 Task: Create a due date automation trigger when advanced on, on the tuesday before a card is due add fields without custom field "Resume" set to 10 at 11:00 AM.
Action: Mouse moved to (892, 274)
Screenshot: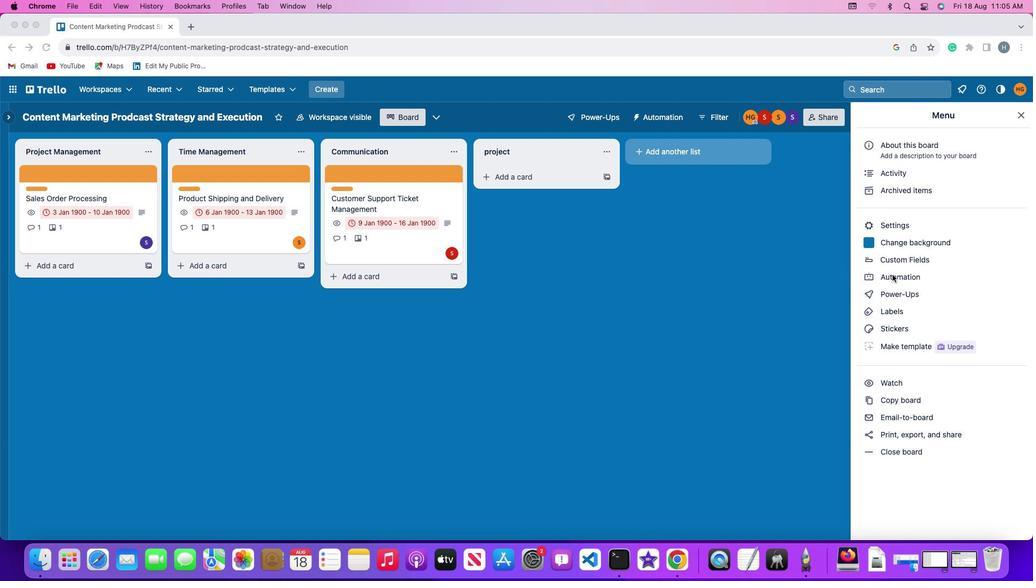 
Action: Mouse pressed left at (892, 274)
Screenshot: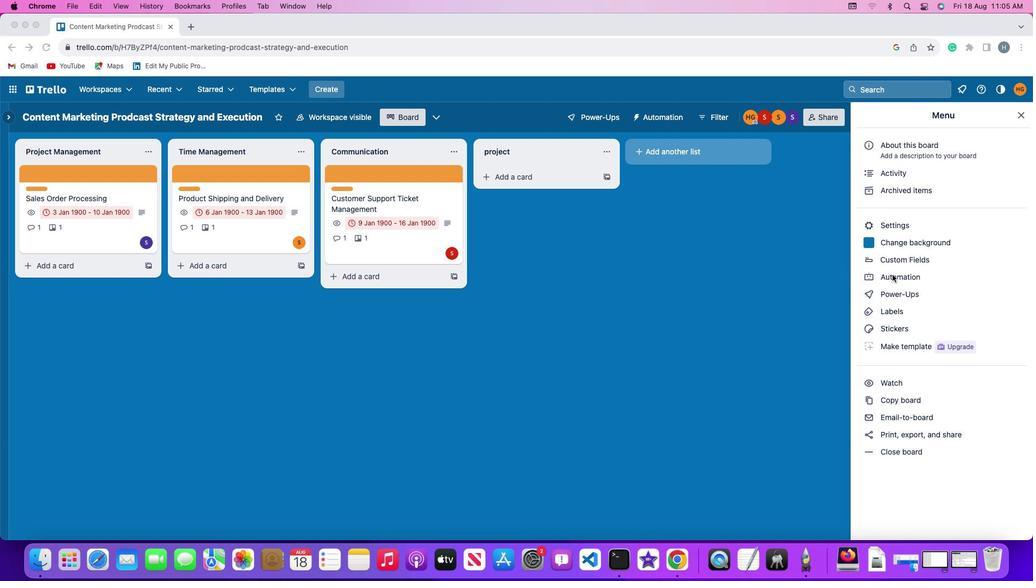 
Action: Mouse moved to (892, 274)
Screenshot: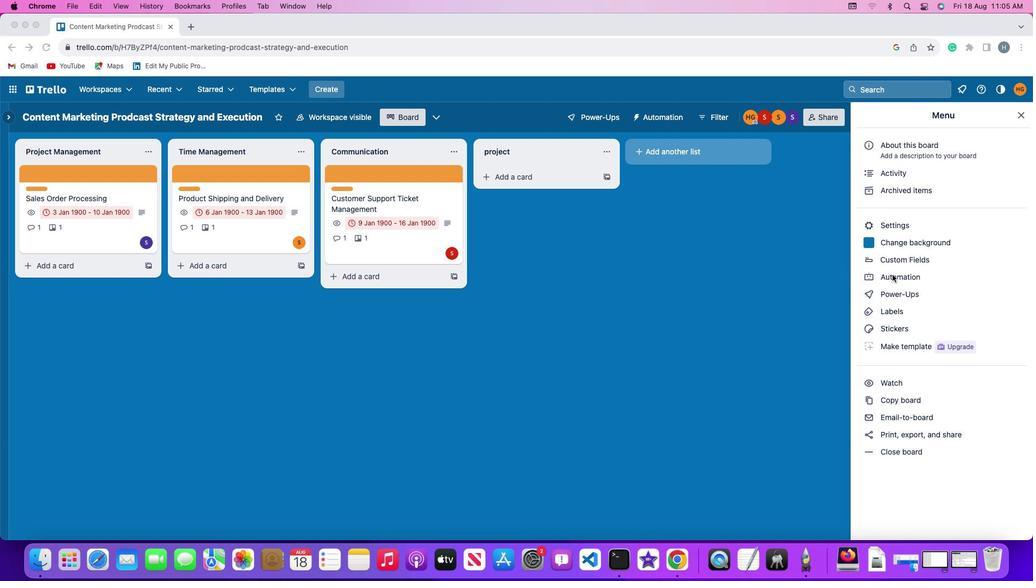 
Action: Mouse pressed left at (892, 274)
Screenshot: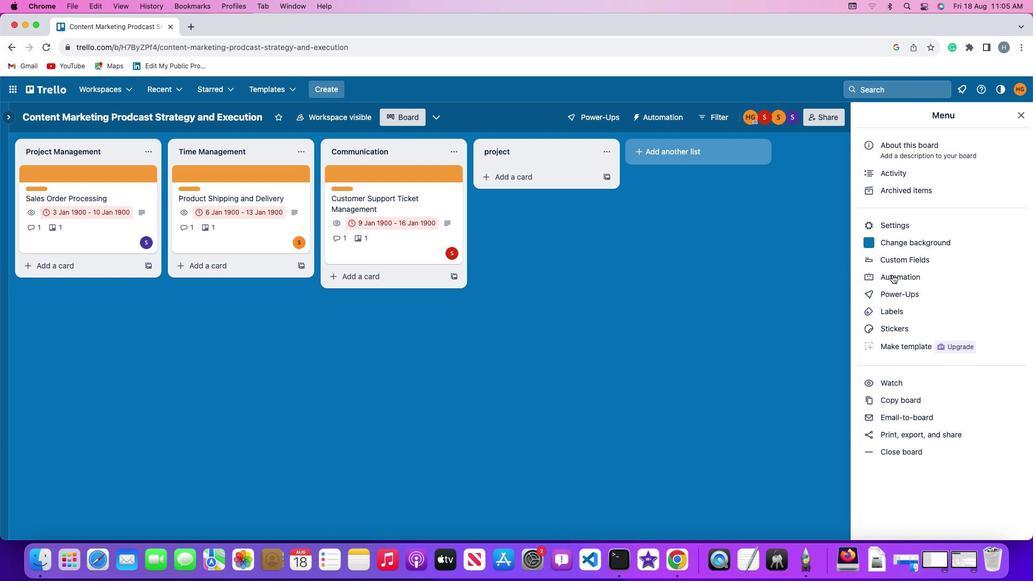 
Action: Mouse moved to (37, 253)
Screenshot: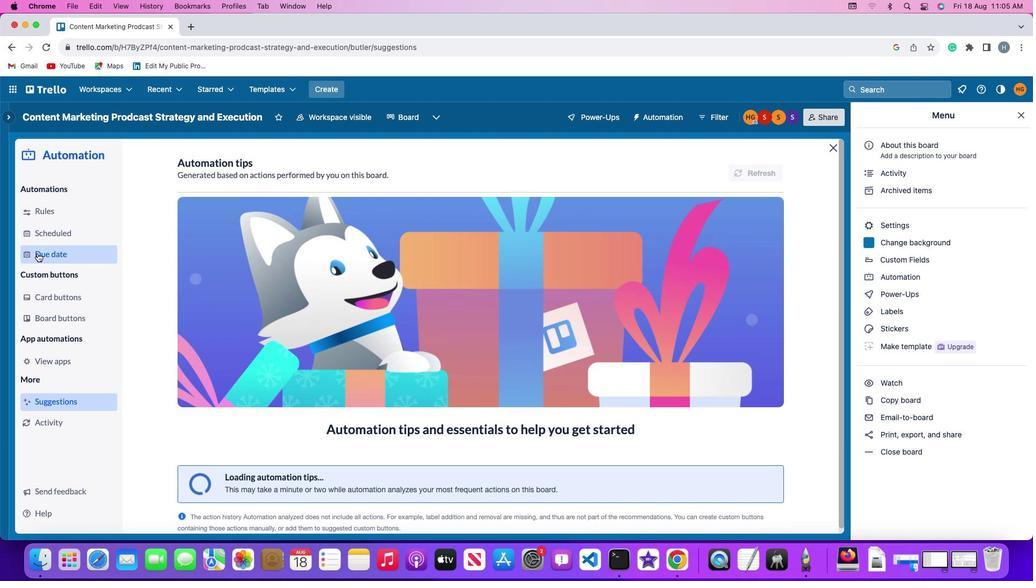 
Action: Mouse pressed left at (37, 253)
Screenshot: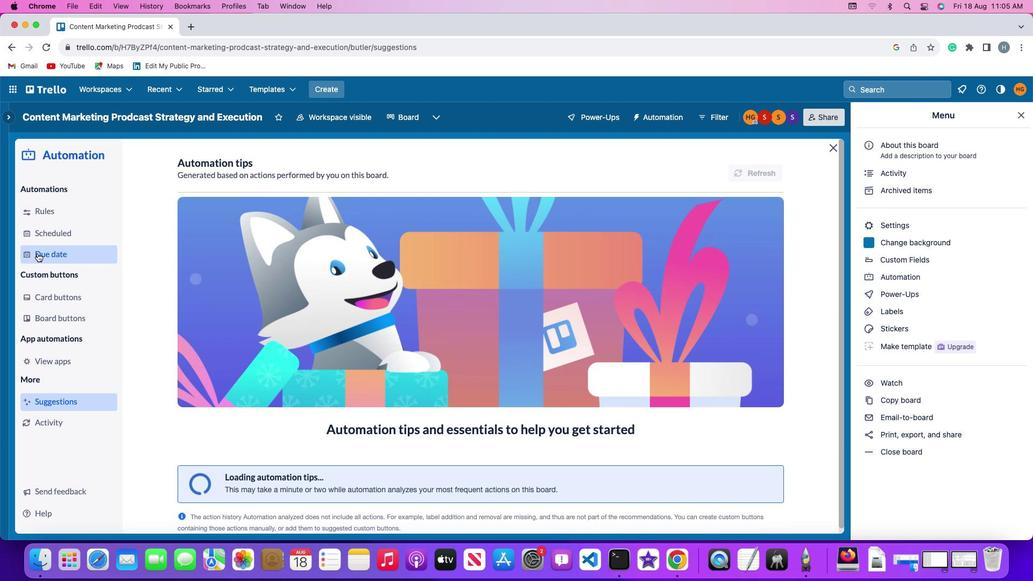 
Action: Mouse moved to (740, 167)
Screenshot: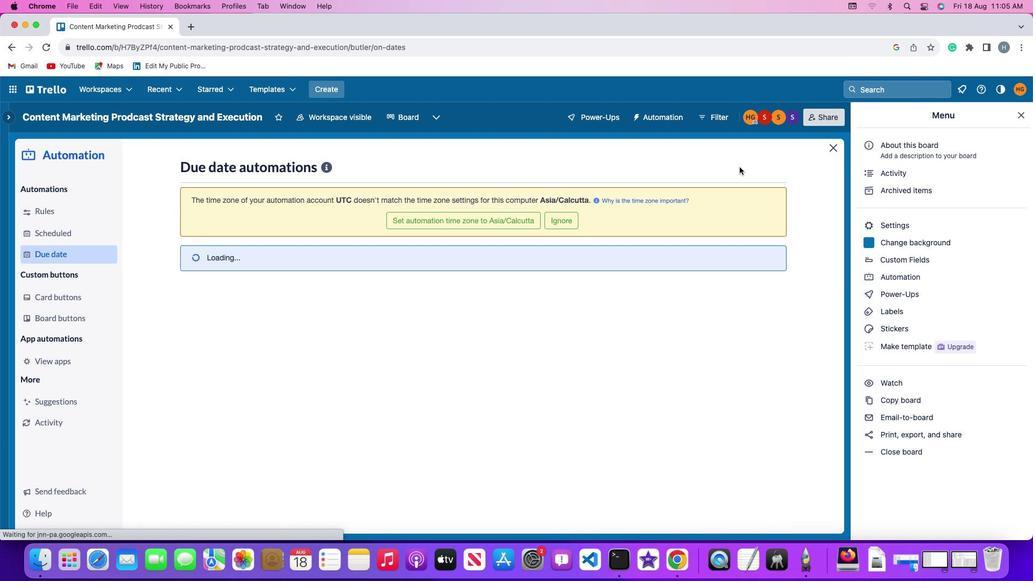 
Action: Mouse pressed left at (740, 167)
Screenshot: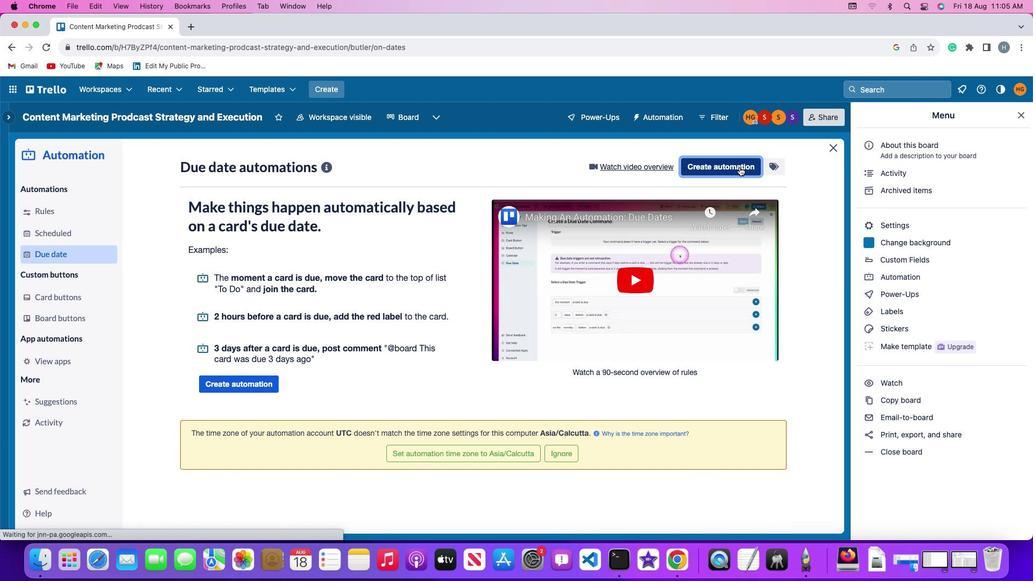 
Action: Mouse moved to (208, 267)
Screenshot: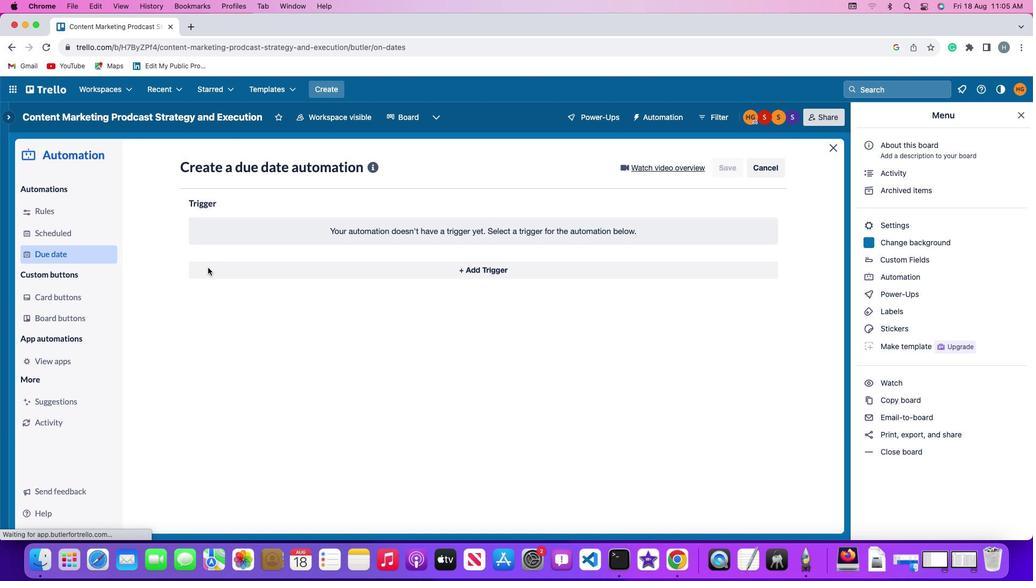 
Action: Mouse pressed left at (208, 267)
Screenshot: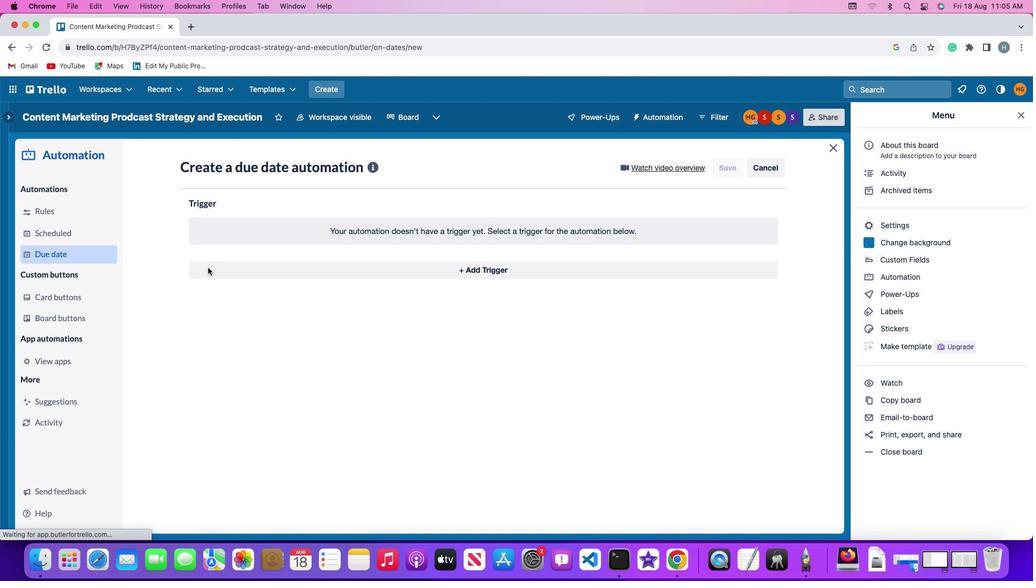 
Action: Mouse moved to (228, 470)
Screenshot: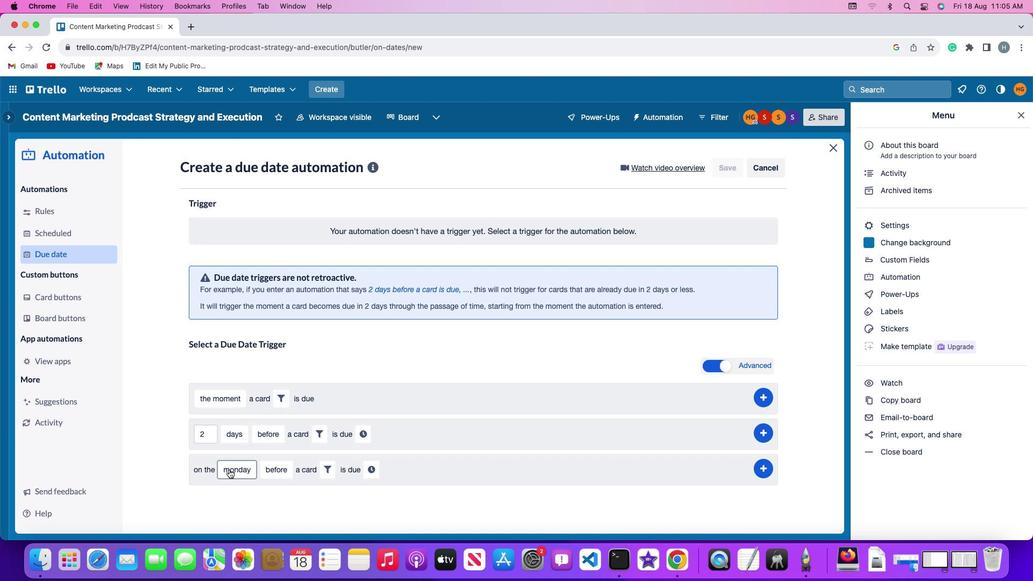 
Action: Mouse pressed left at (228, 470)
Screenshot: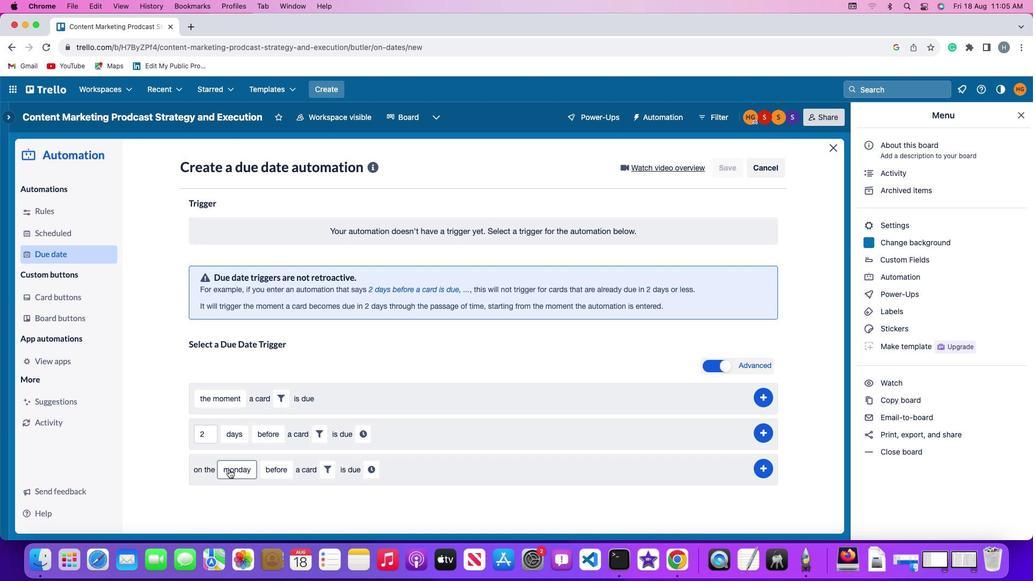 
Action: Mouse moved to (239, 338)
Screenshot: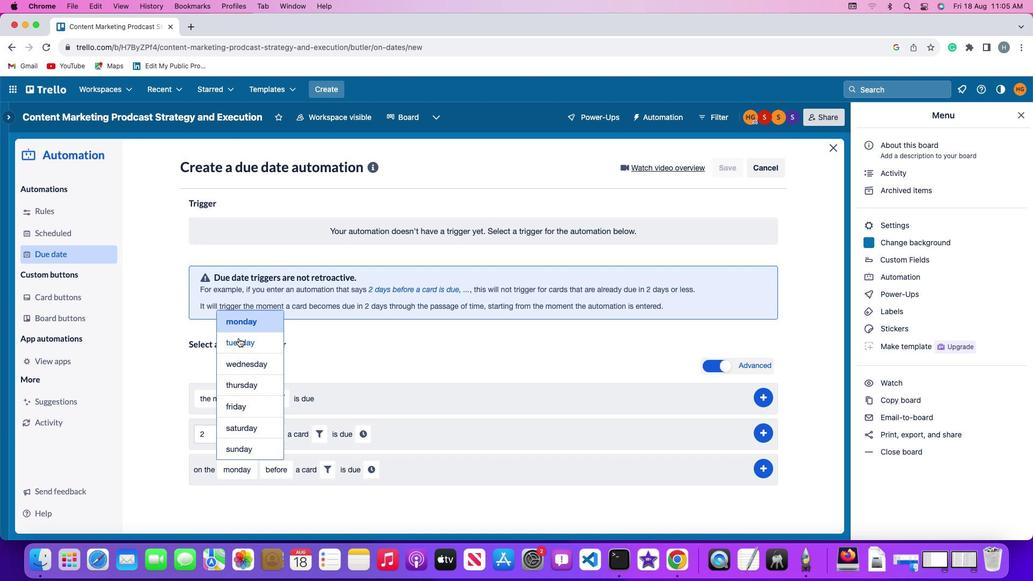 
Action: Mouse pressed left at (239, 338)
Screenshot: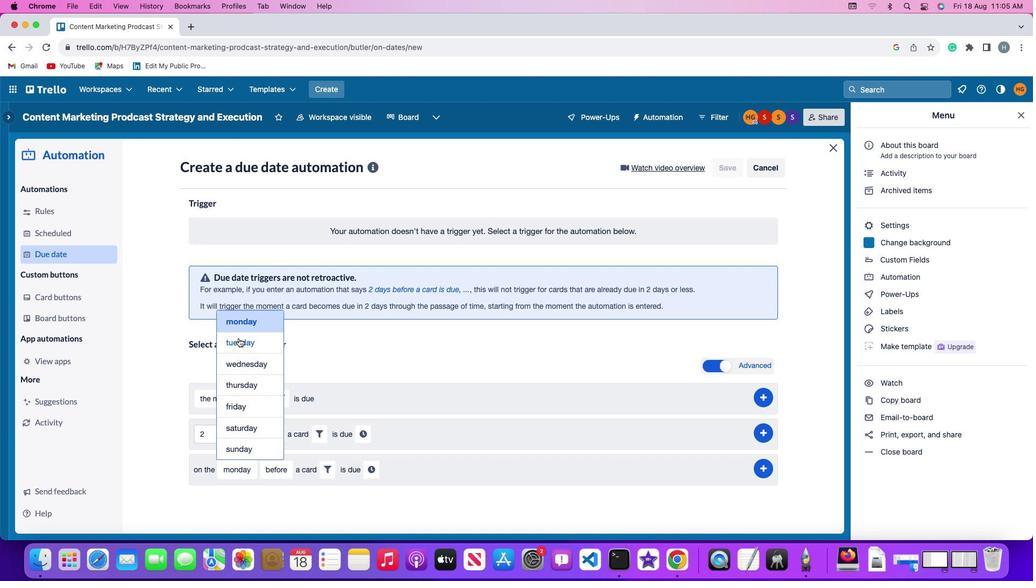 
Action: Mouse moved to (266, 462)
Screenshot: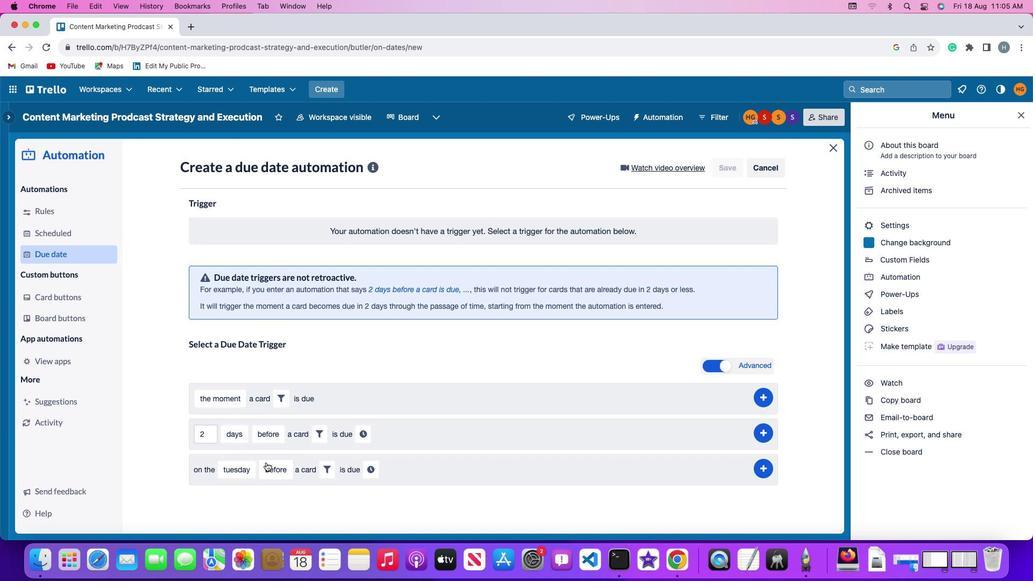
Action: Mouse pressed left at (266, 462)
Screenshot: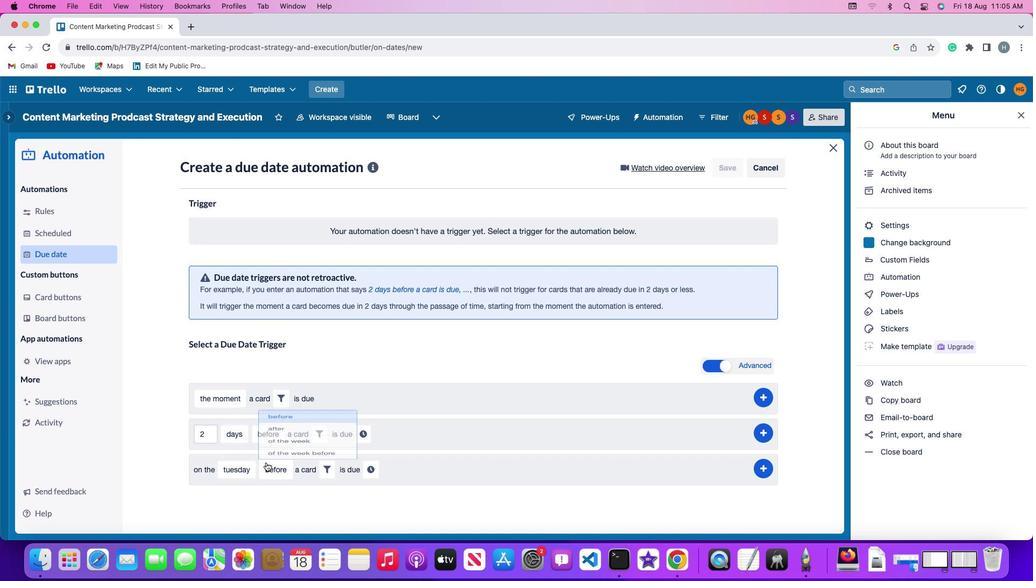 
Action: Mouse moved to (287, 382)
Screenshot: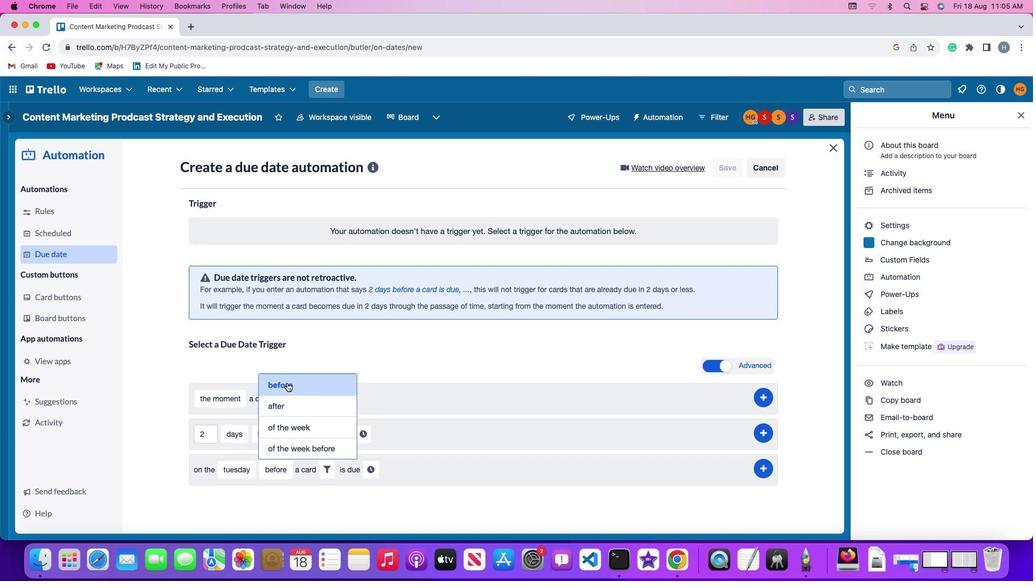 
Action: Mouse pressed left at (287, 382)
Screenshot: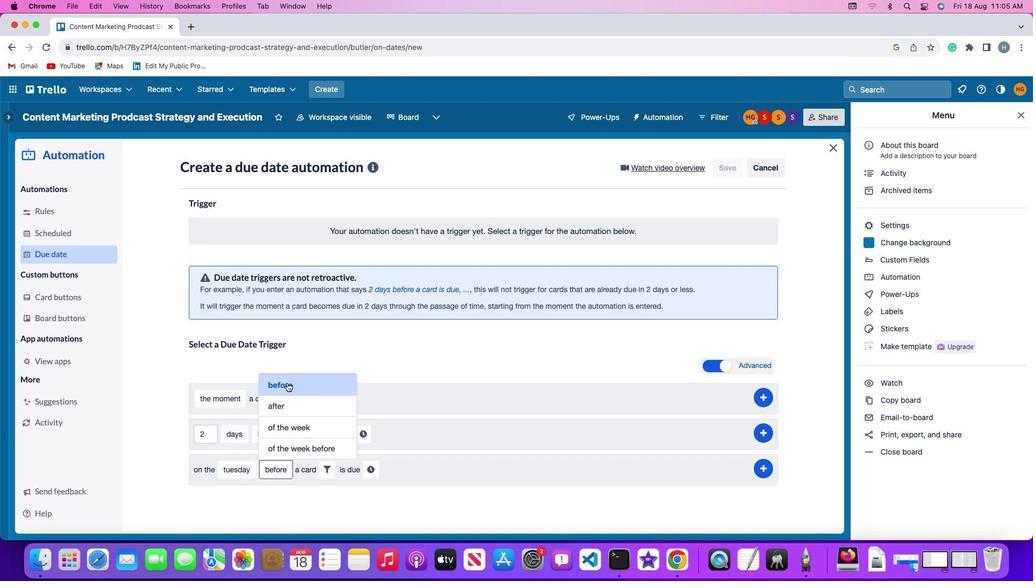 
Action: Mouse moved to (333, 465)
Screenshot: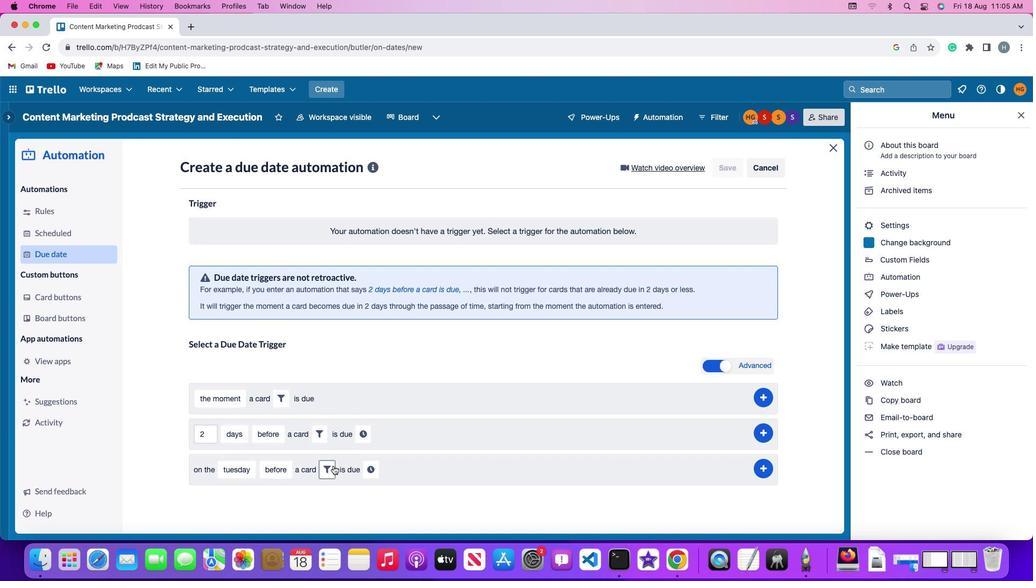 
Action: Mouse pressed left at (333, 465)
Screenshot: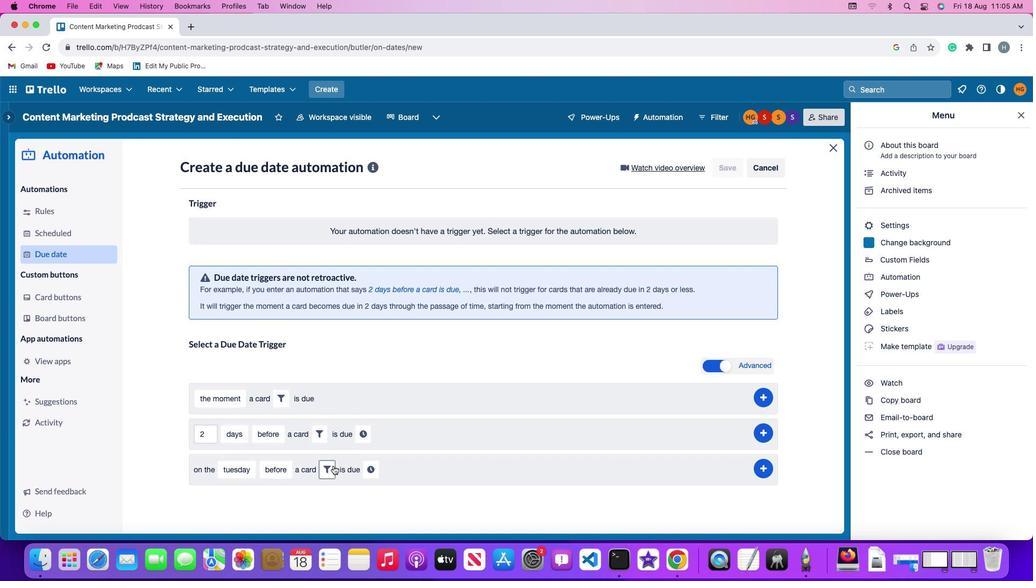 
Action: Mouse moved to (506, 500)
Screenshot: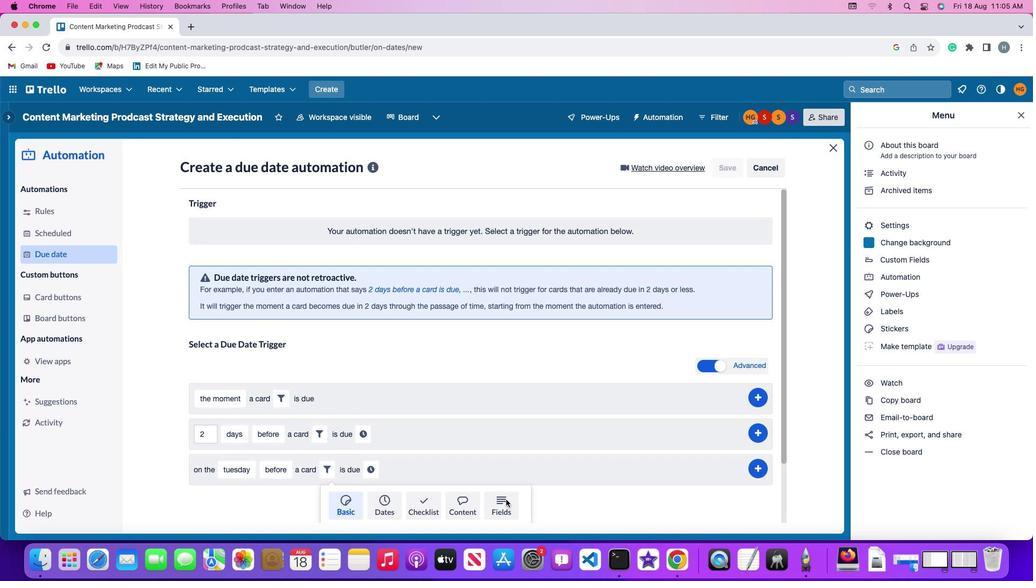 
Action: Mouse pressed left at (506, 500)
Screenshot: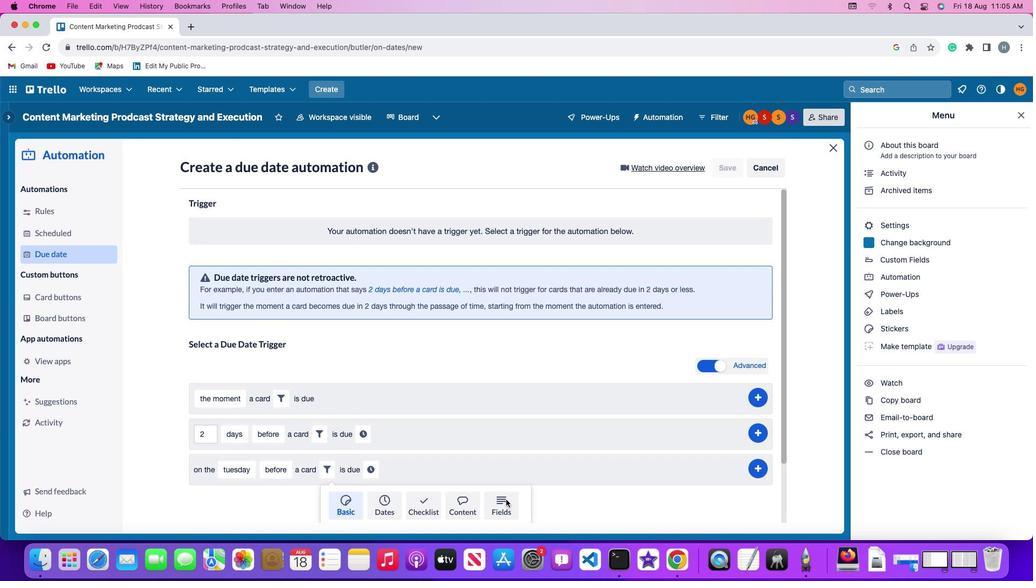 
Action: Mouse moved to (293, 501)
Screenshot: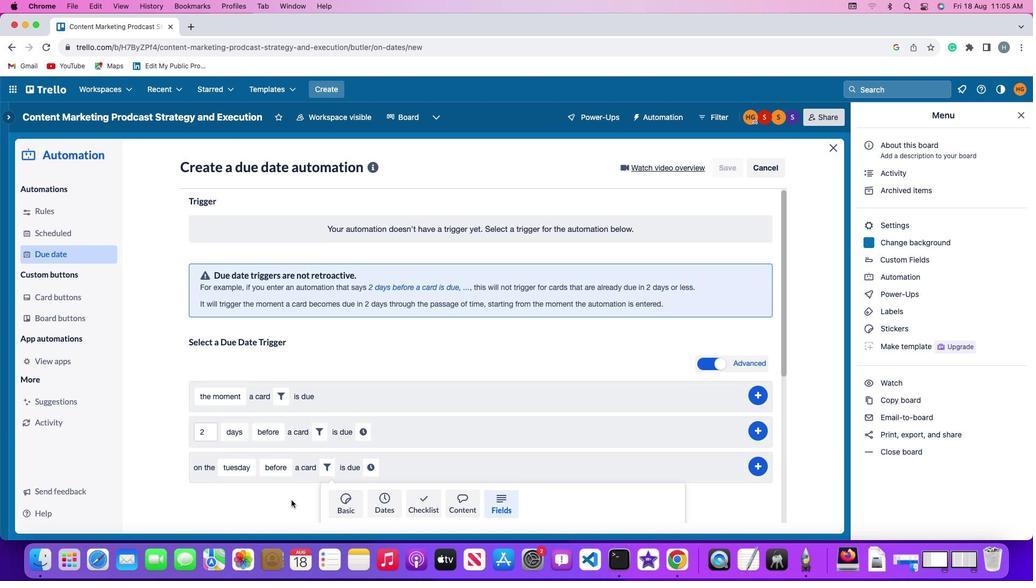 
Action: Mouse scrolled (293, 501) with delta (0, 0)
Screenshot: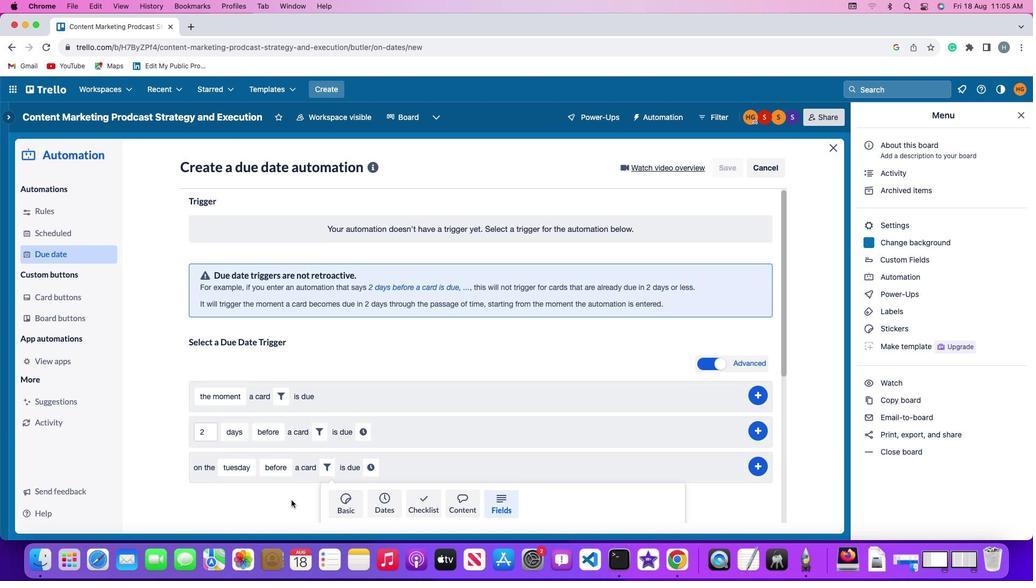 
Action: Mouse moved to (292, 501)
Screenshot: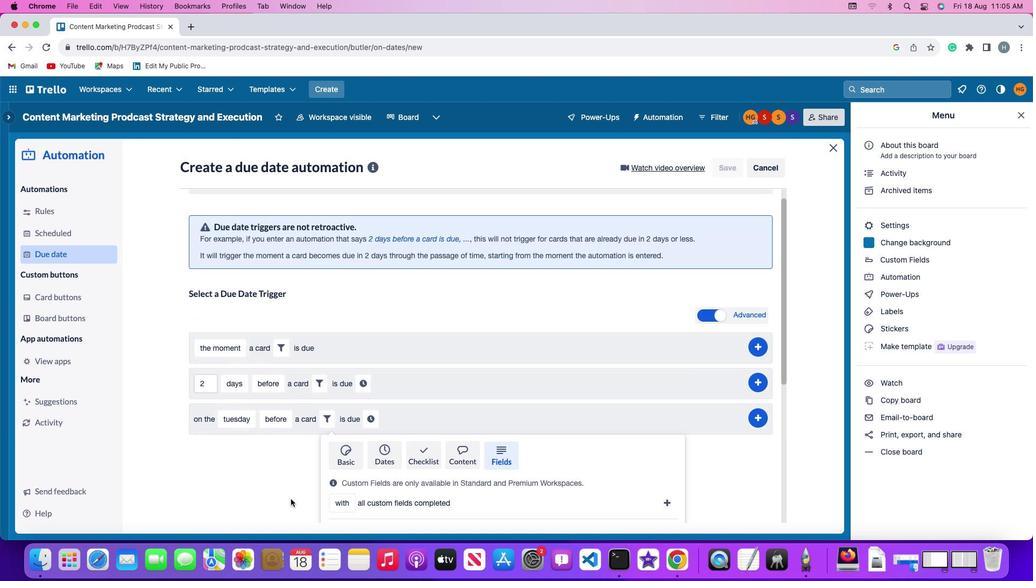 
Action: Mouse scrolled (292, 501) with delta (0, 0)
Screenshot: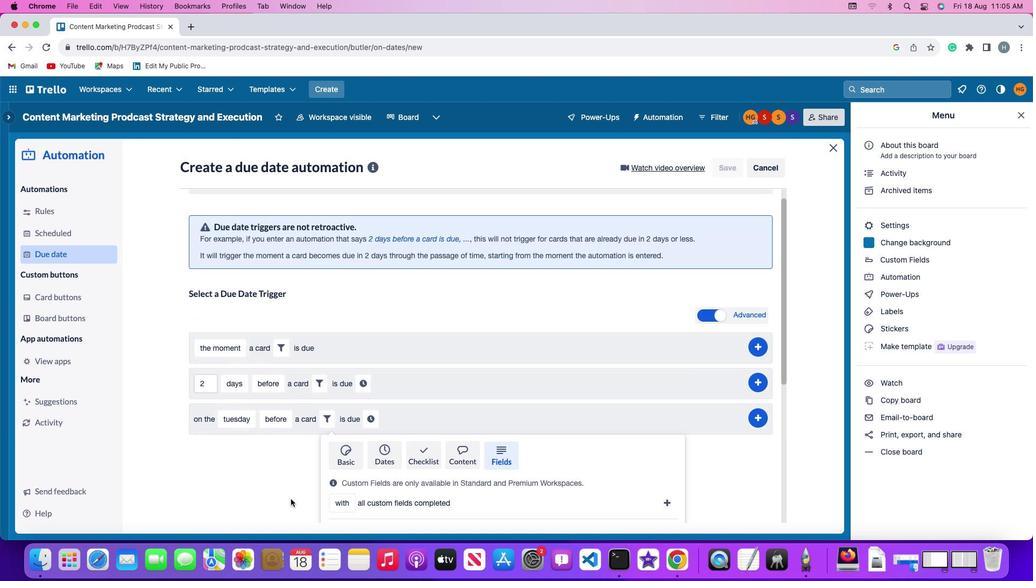 
Action: Mouse moved to (292, 501)
Screenshot: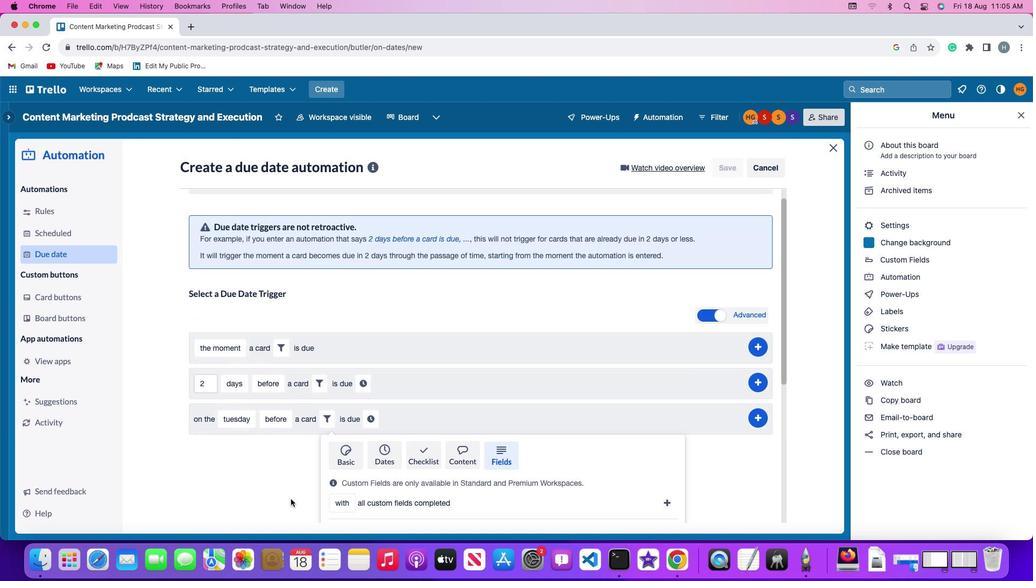 
Action: Mouse scrolled (292, 501) with delta (0, -1)
Screenshot: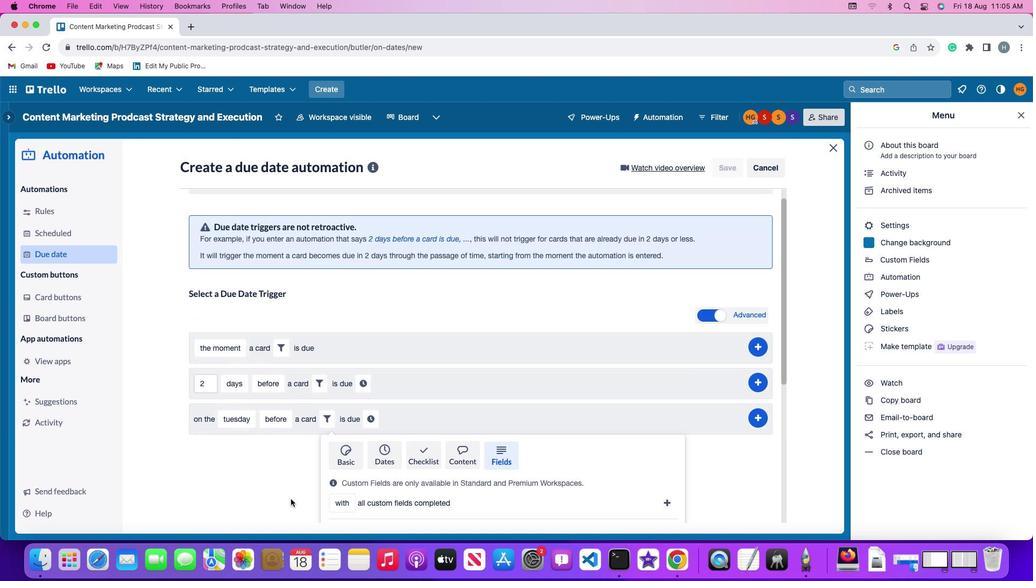 
Action: Mouse moved to (291, 500)
Screenshot: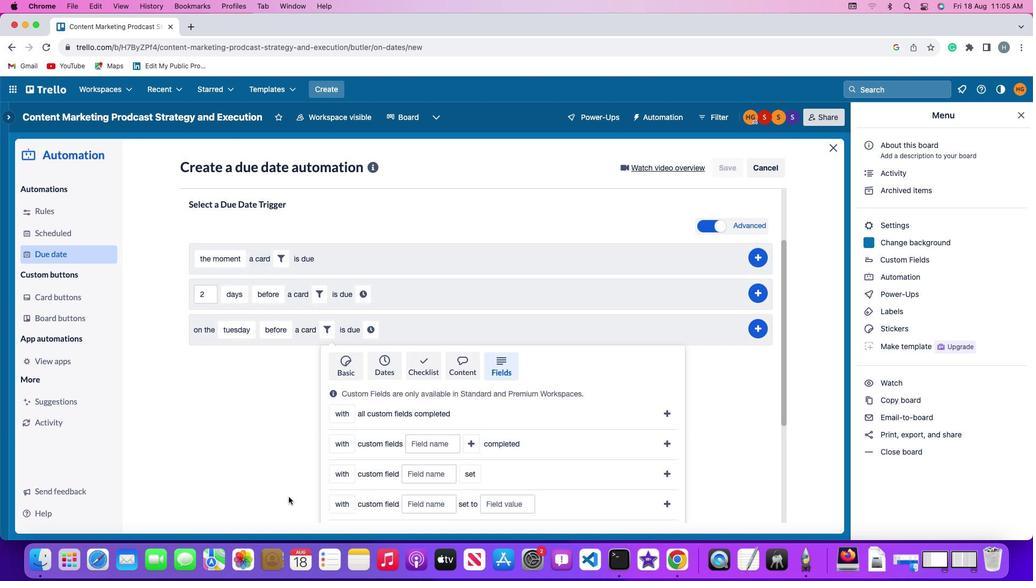
Action: Mouse scrolled (291, 500) with delta (0, -2)
Screenshot: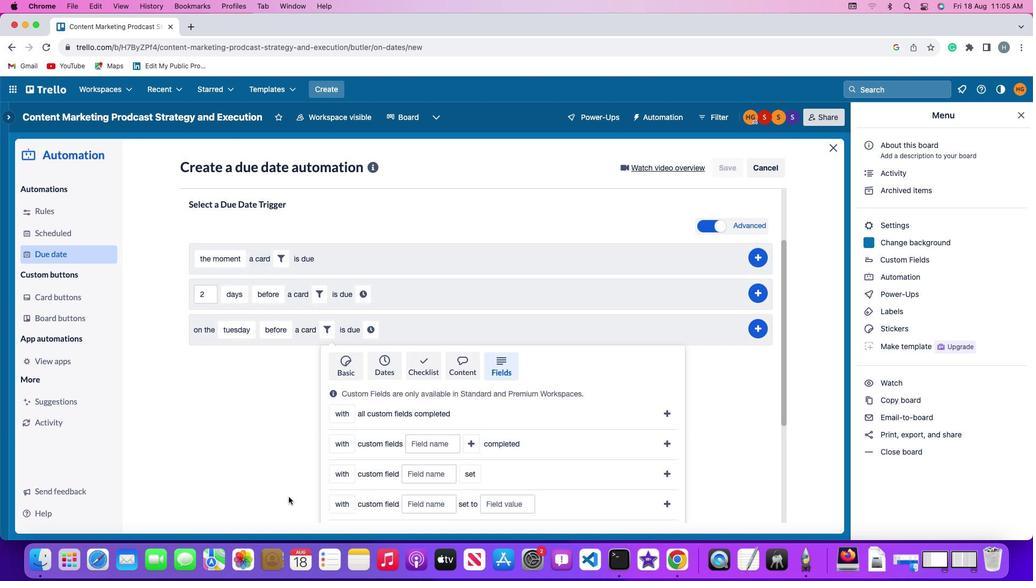 
Action: Mouse moved to (291, 500)
Screenshot: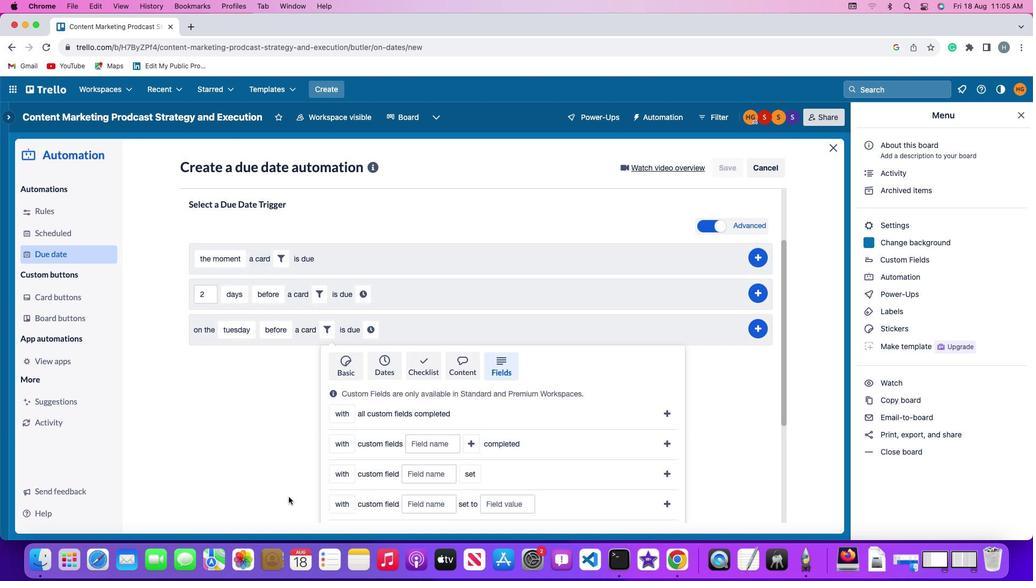 
Action: Mouse scrolled (291, 500) with delta (0, -3)
Screenshot: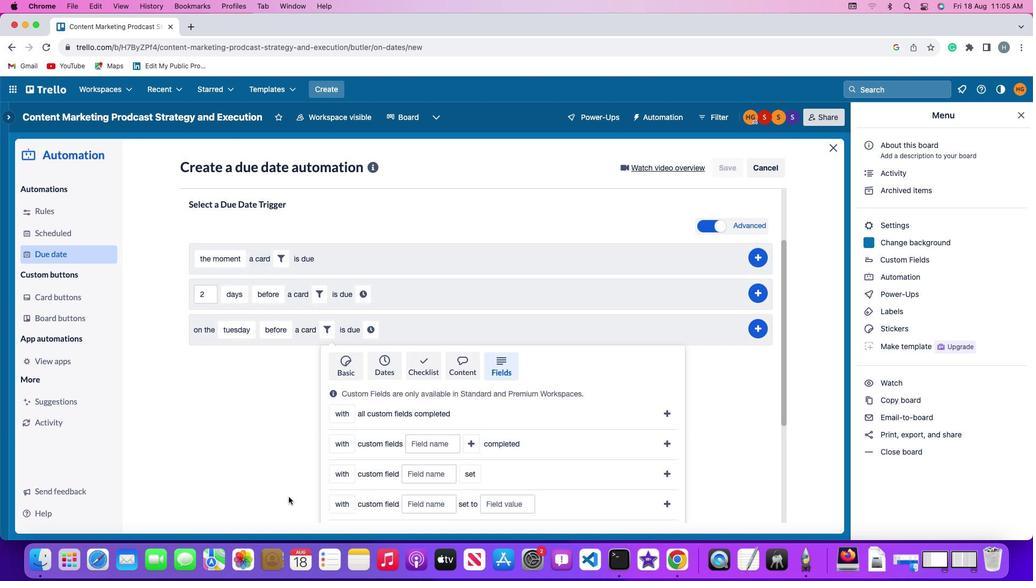 
Action: Mouse moved to (284, 494)
Screenshot: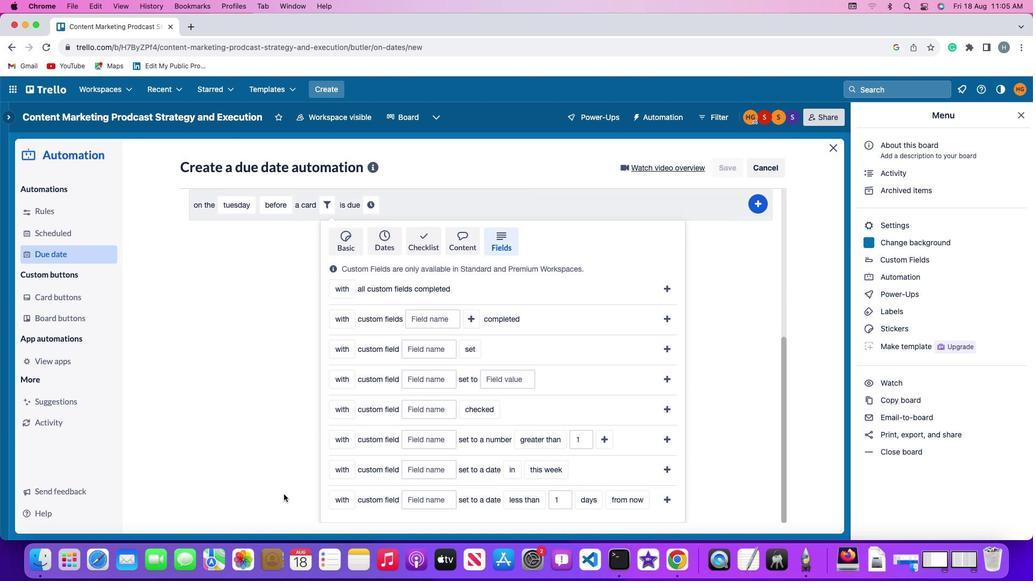 
Action: Mouse scrolled (284, 494) with delta (0, 0)
Screenshot: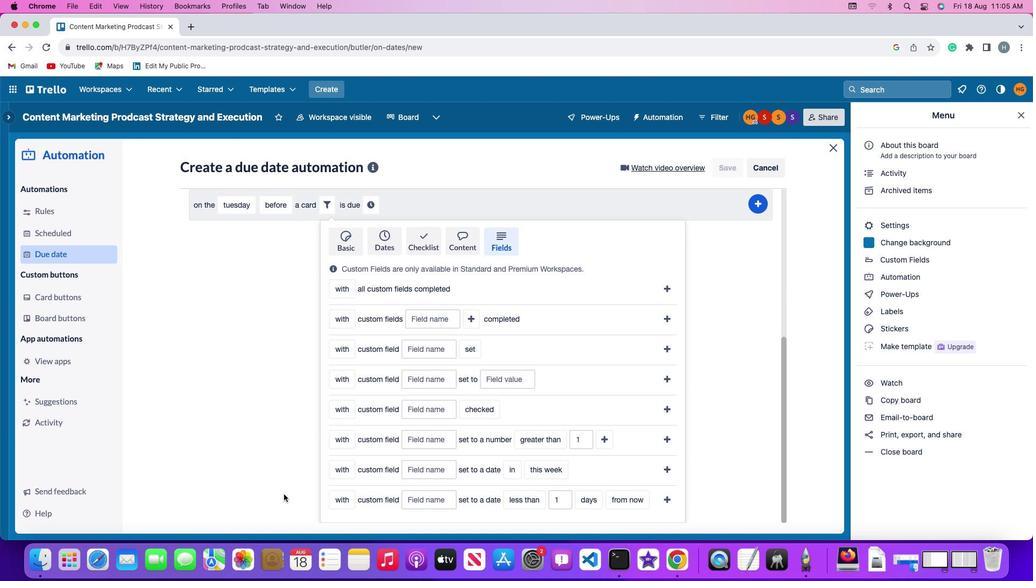
Action: Mouse scrolled (284, 494) with delta (0, 0)
Screenshot: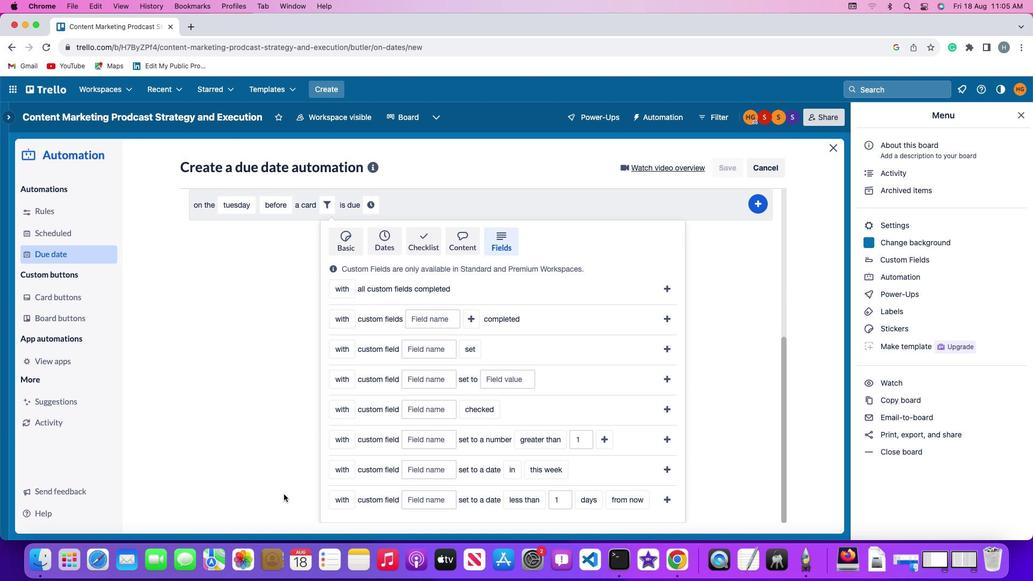 
Action: Mouse scrolled (284, 494) with delta (0, -1)
Screenshot: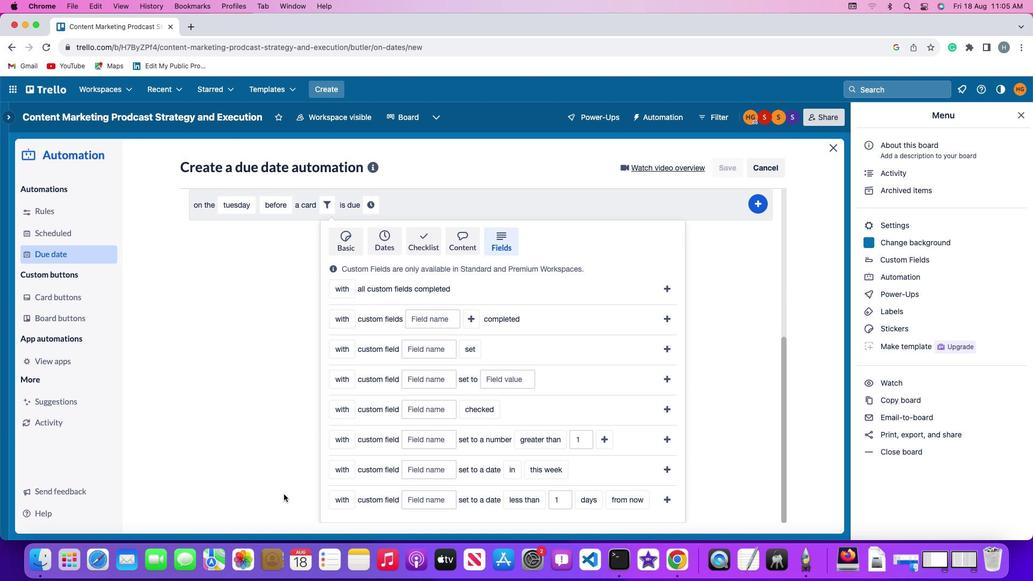 
Action: Mouse scrolled (284, 494) with delta (0, -2)
Screenshot: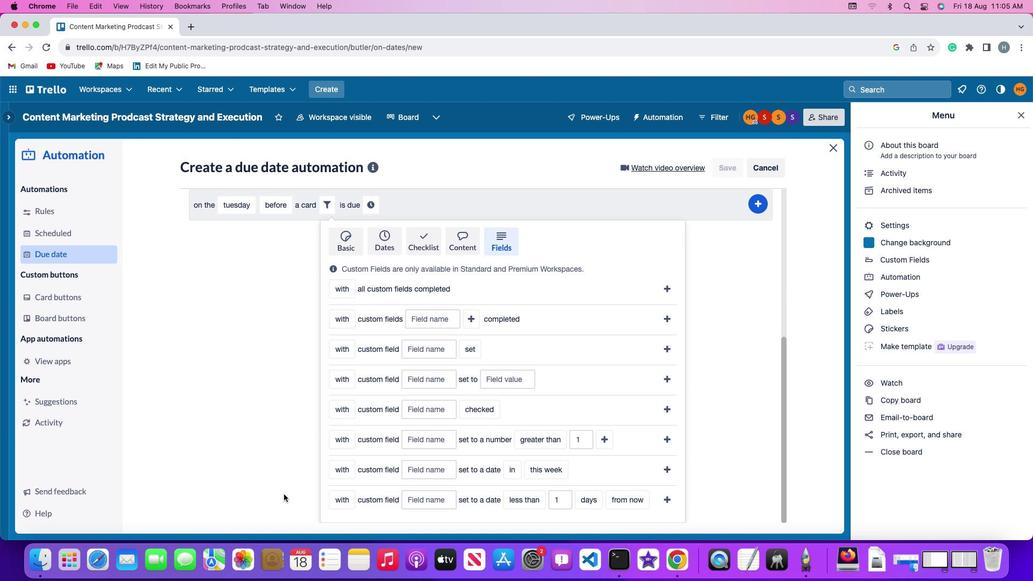 
Action: Mouse scrolled (284, 494) with delta (0, -3)
Screenshot: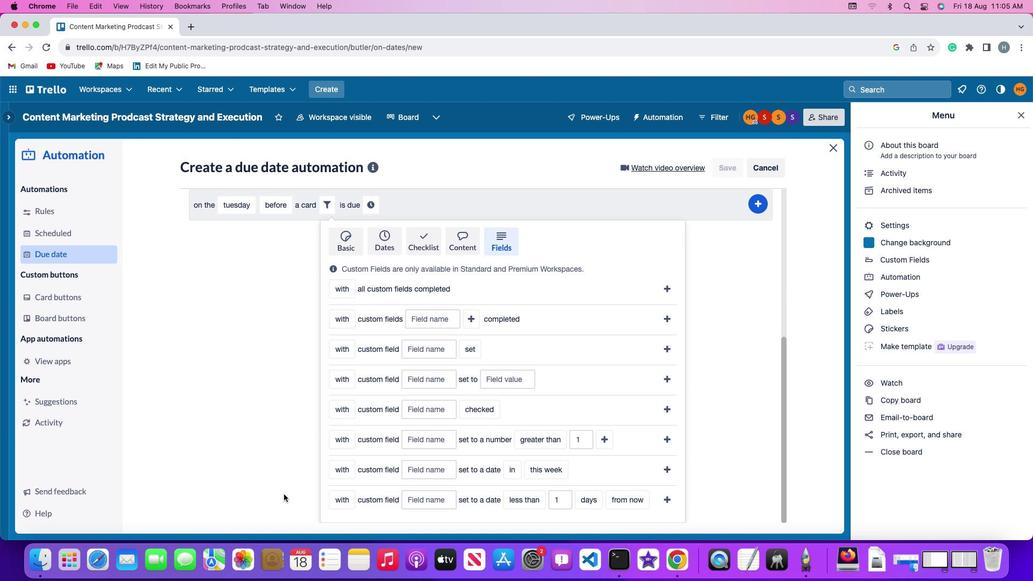 
Action: Mouse scrolled (284, 494) with delta (0, -3)
Screenshot: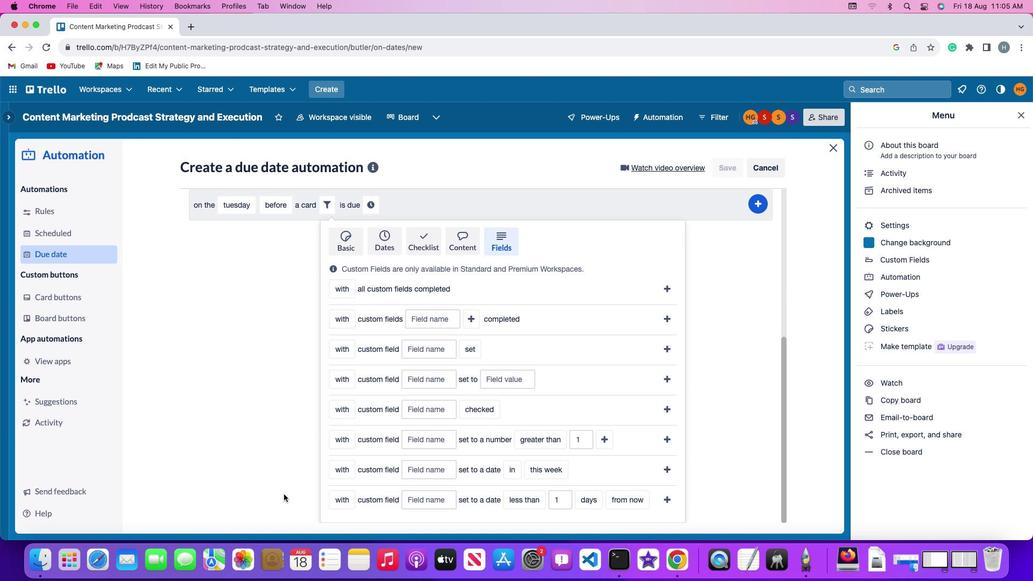 
Action: Mouse moved to (338, 382)
Screenshot: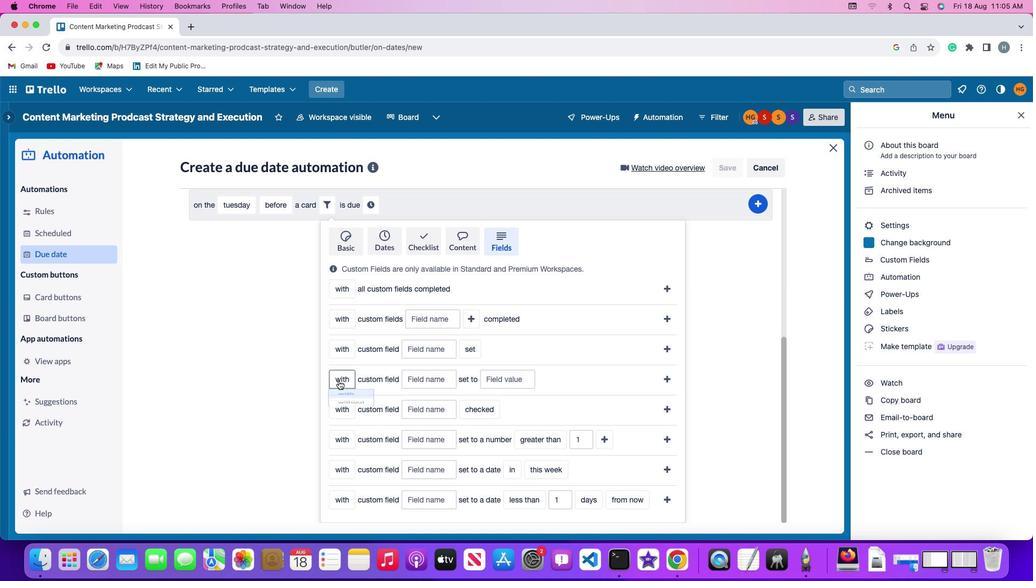 
Action: Mouse pressed left at (338, 382)
Screenshot: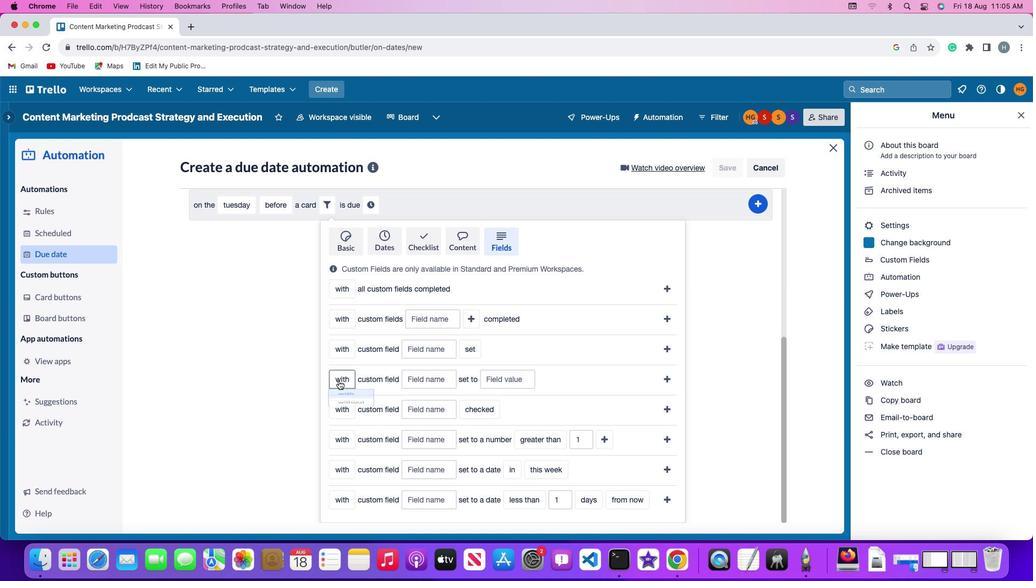 
Action: Mouse moved to (346, 420)
Screenshot: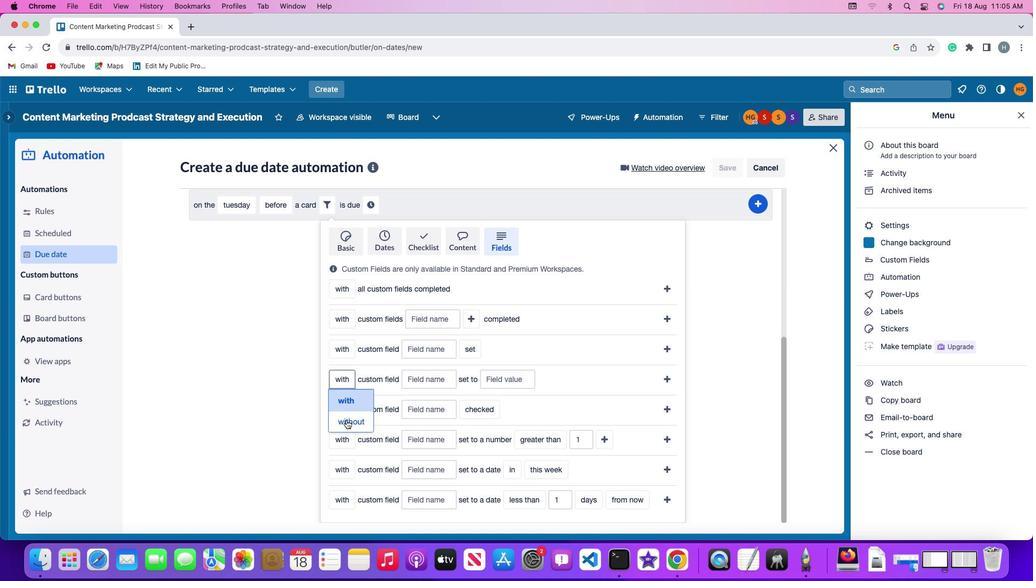
Action: Mouse pressed left at (346, 420)
Screenshot: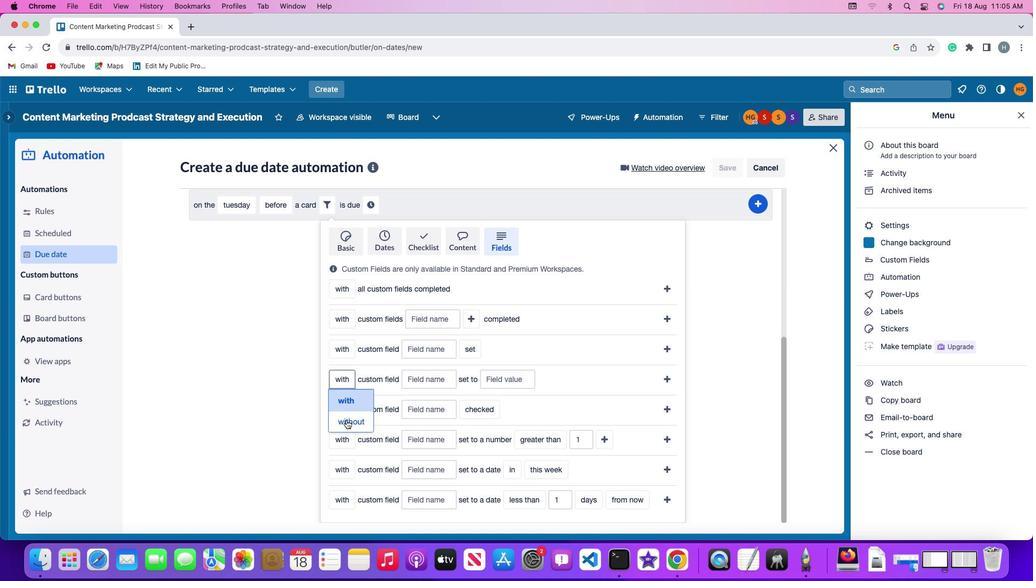 
Action: Mouse moved to (433, 379)
Screenshot: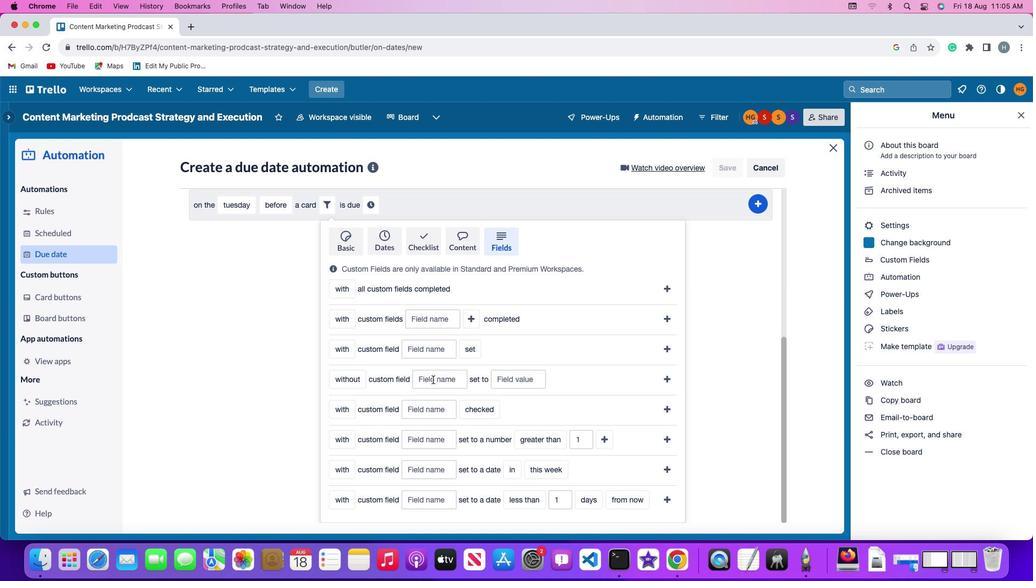 
Action: Mouse pressed left at (433, 379)
Screenshot: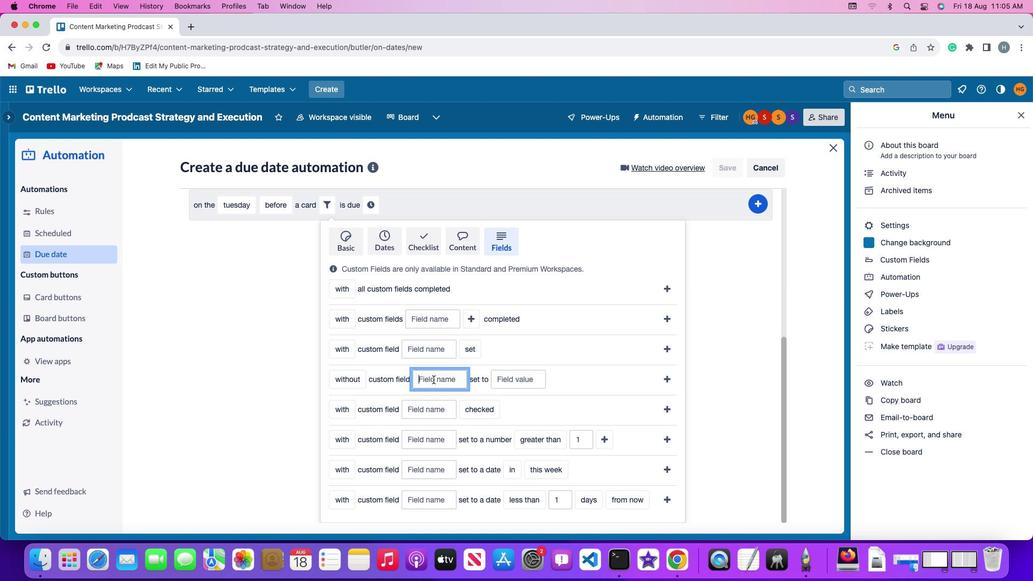 
Action: Mouse moved to (433, 379)
Screenshot: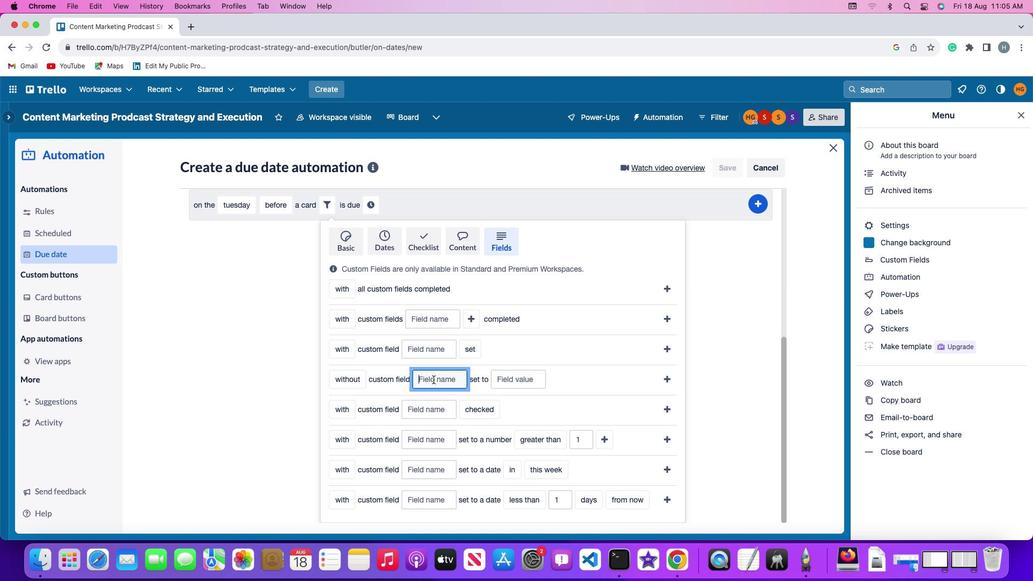 
Action: Key pressed Key.shift'R''e''s''u''m''e'
Screenshot: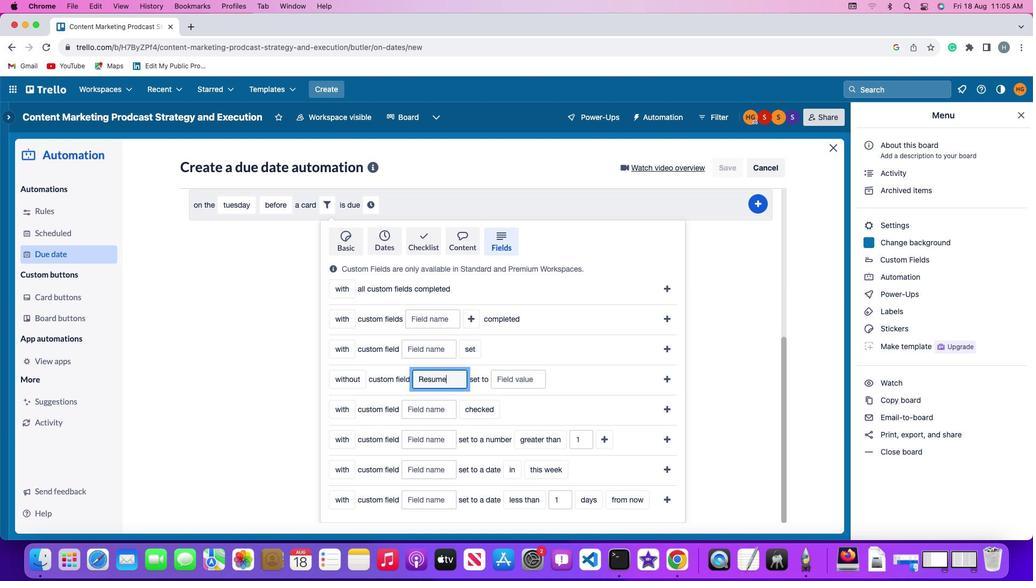 
Action: Mouse moved to (512, 378)
Screenshot: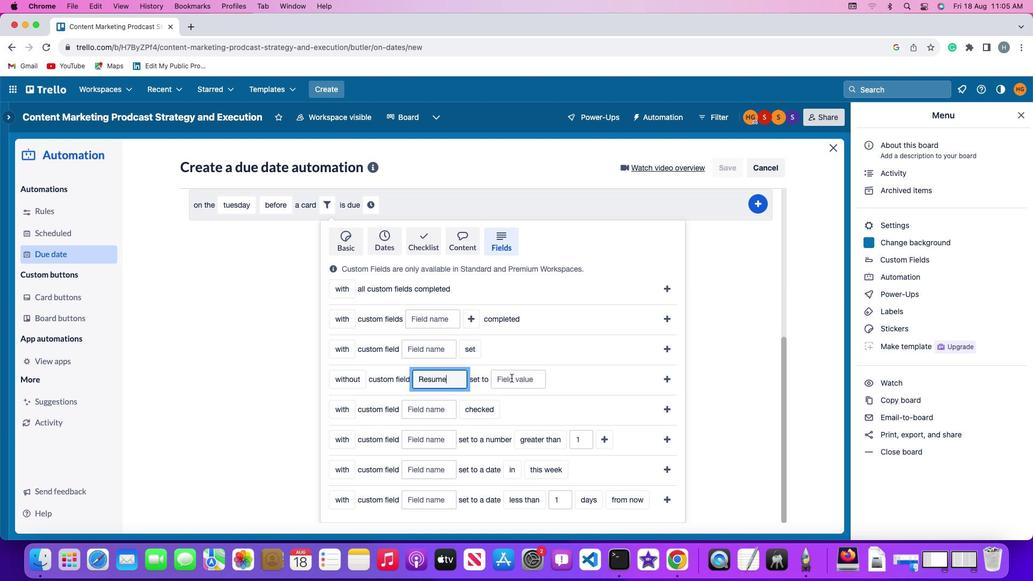 
Action: Mouse pressed left at (512, 378)
Screenshot: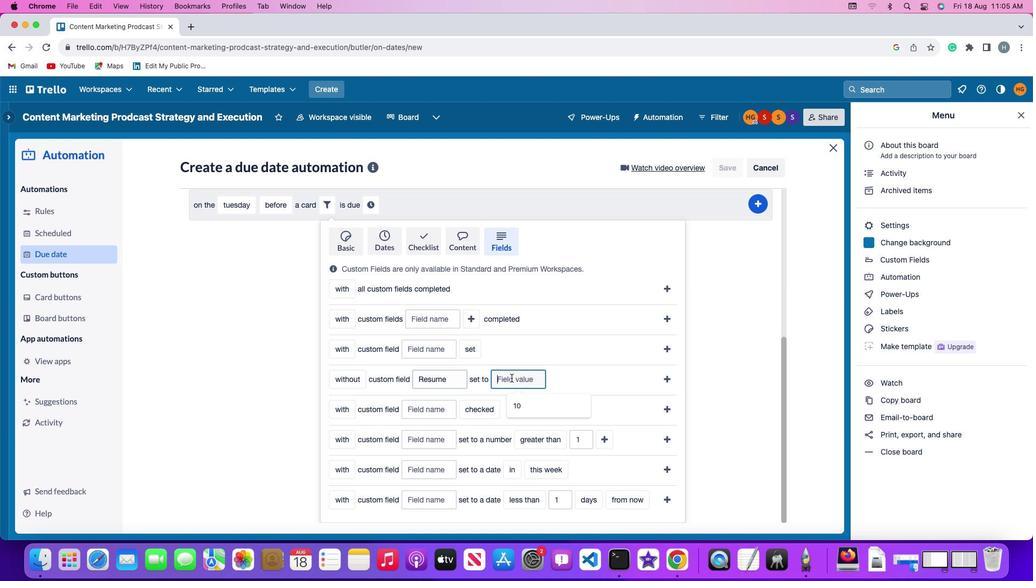 
Action: Mouse moved to (512, 377)
Screenshot: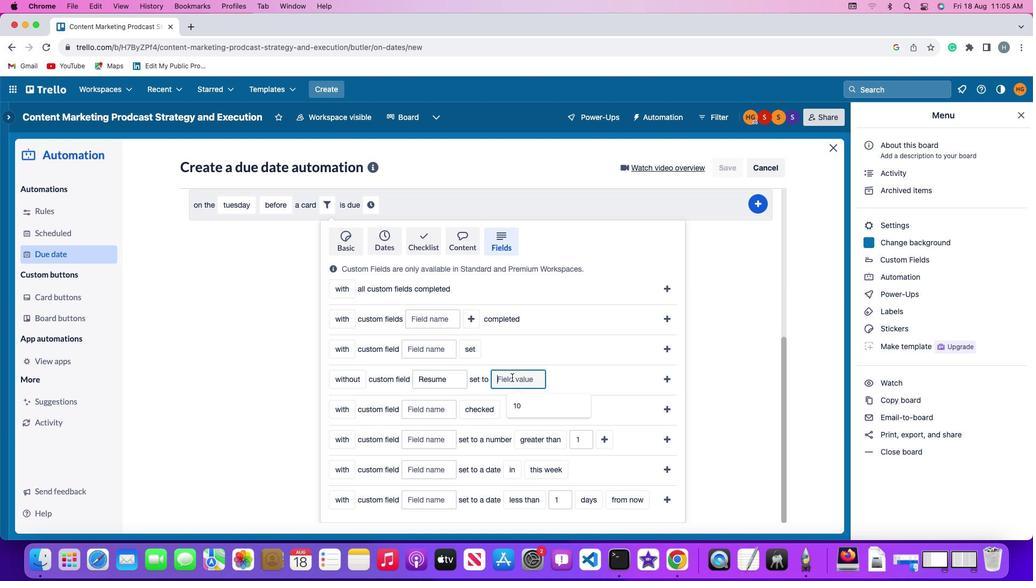 
Action: Key pressed '1''0'
Screenshot: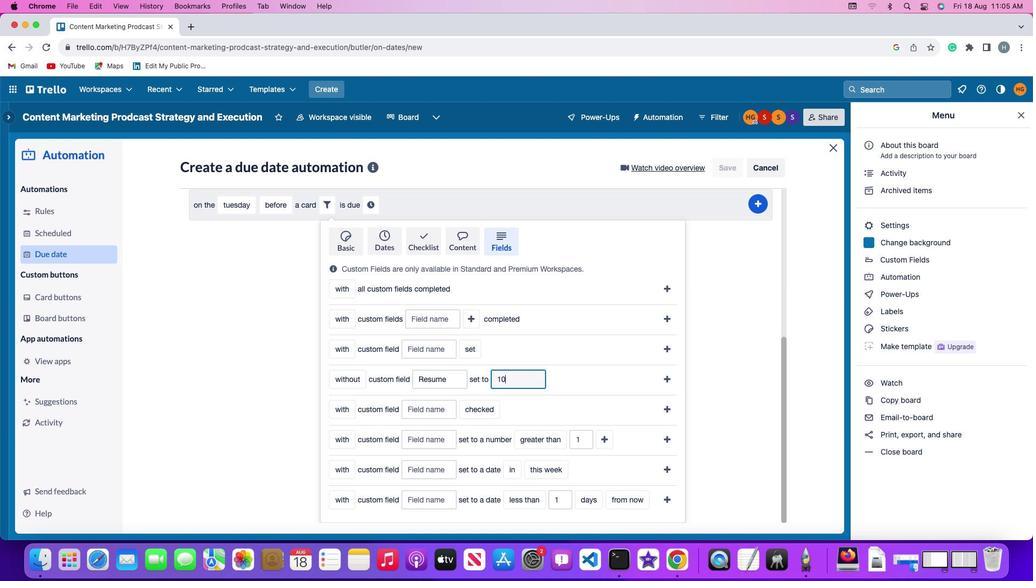 
Action: Mouse moved to (674, 376)
Screenshot: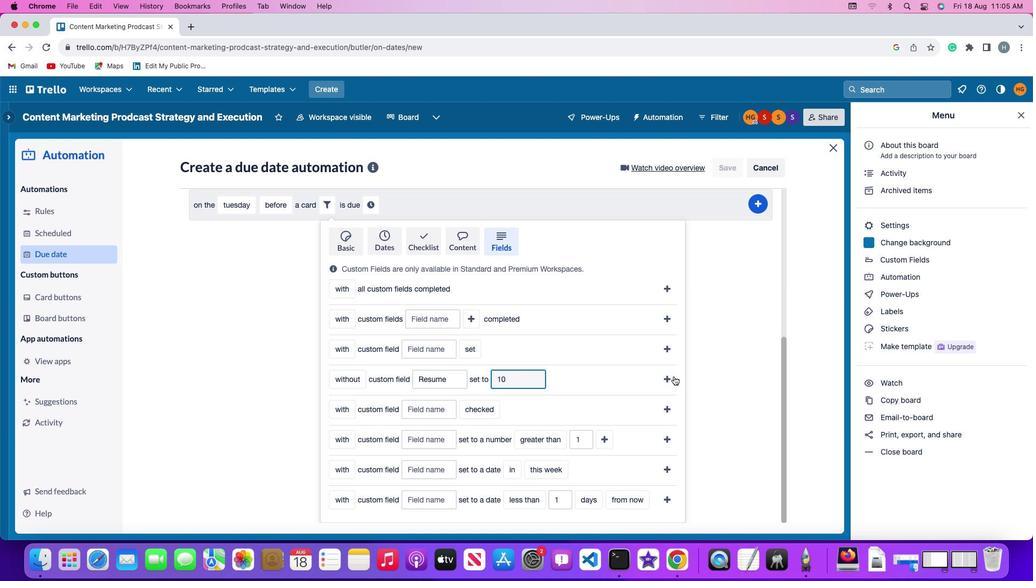 
Action: Mouse pressed left at (674, 376)
Screenshot: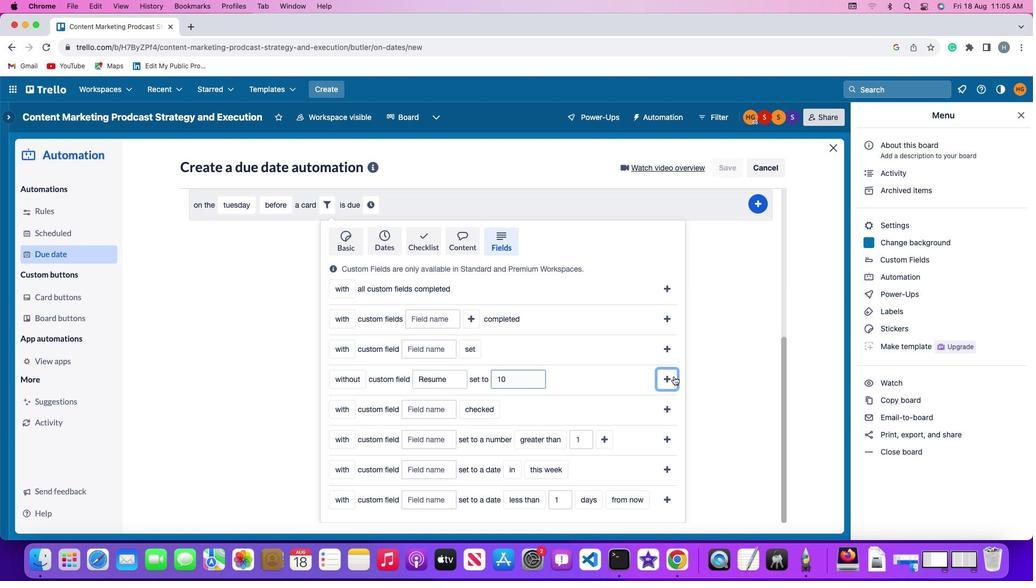 
Action: Mouse moved to (539, 470)
Screenshot: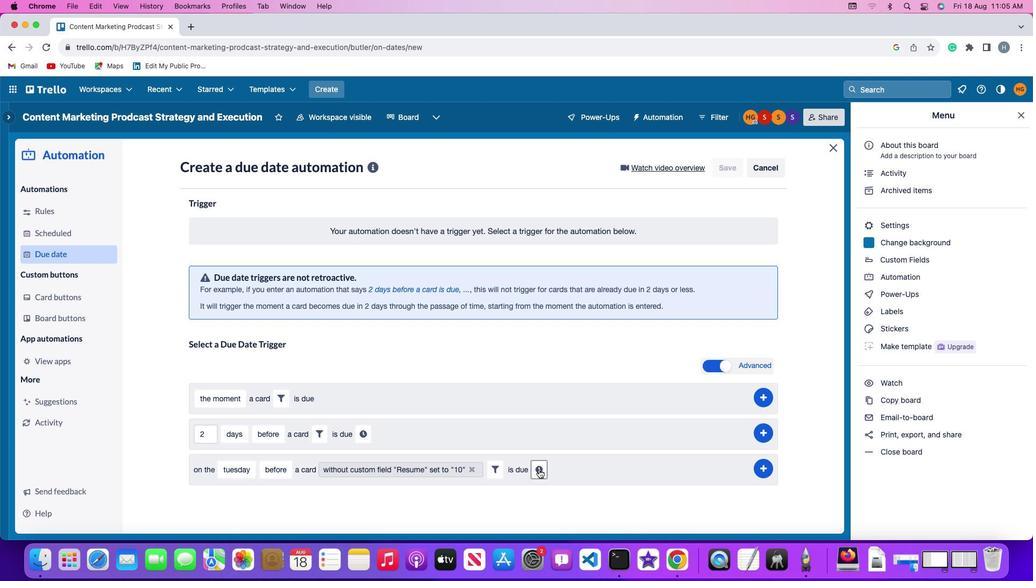 
Action: Mouse pressed left at (539, 470)
Screenshot: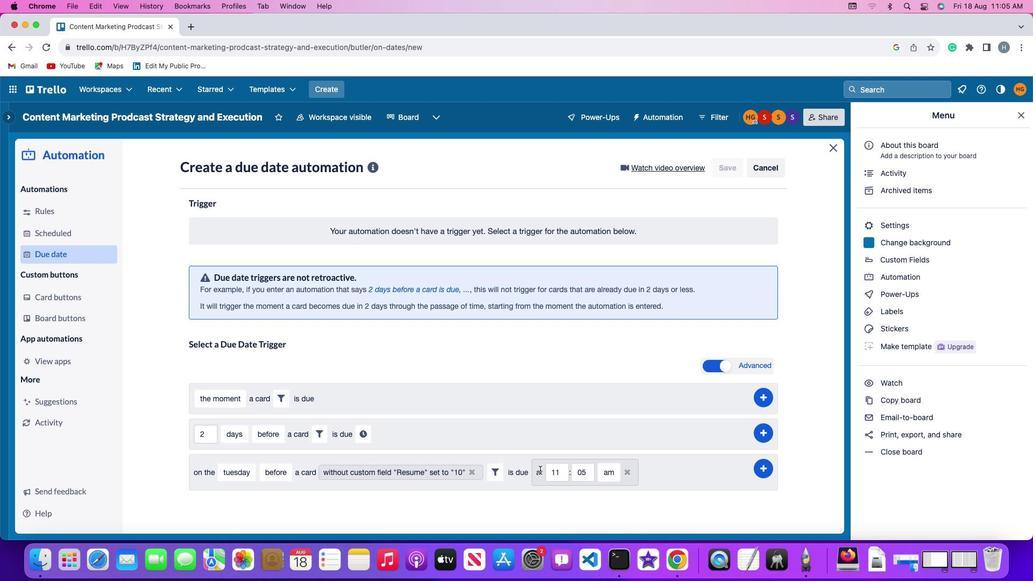 
Action: Mouse moved to (566, 471)
Screenshot: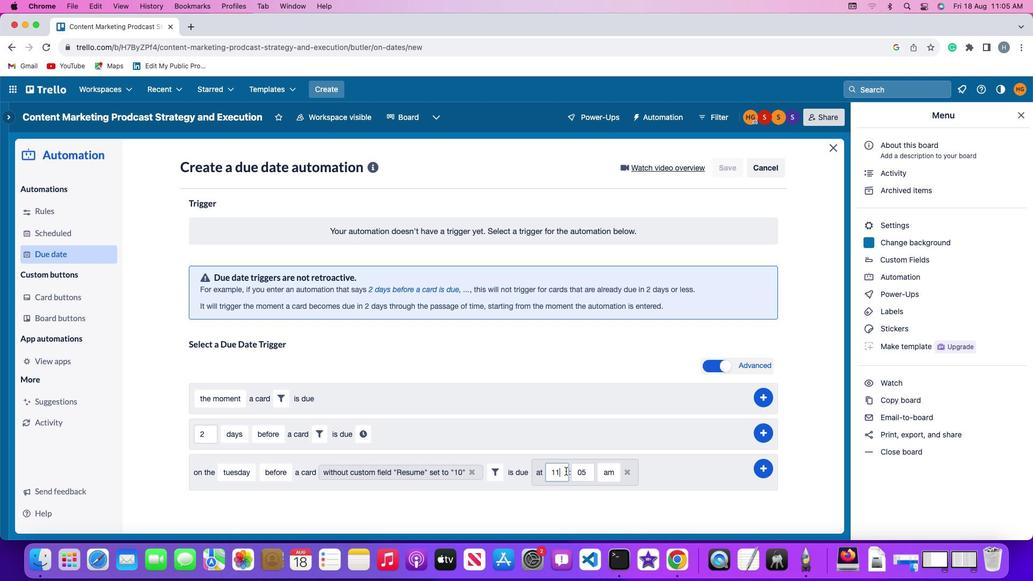 
Action: Mouse pressed left at (566, 471)
Screenshot: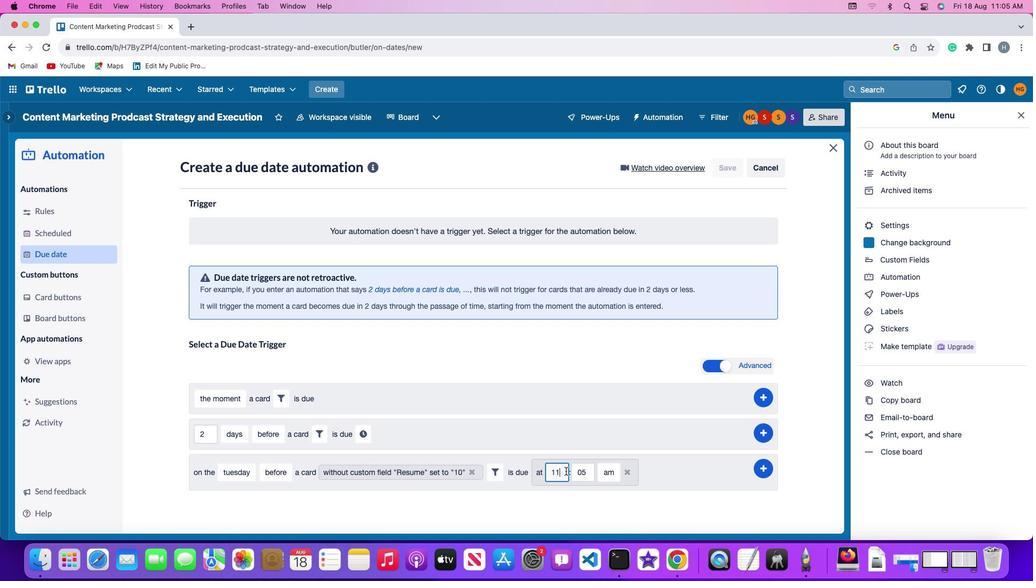 
Action: Mouse moved to (566, 471)
Screenshot: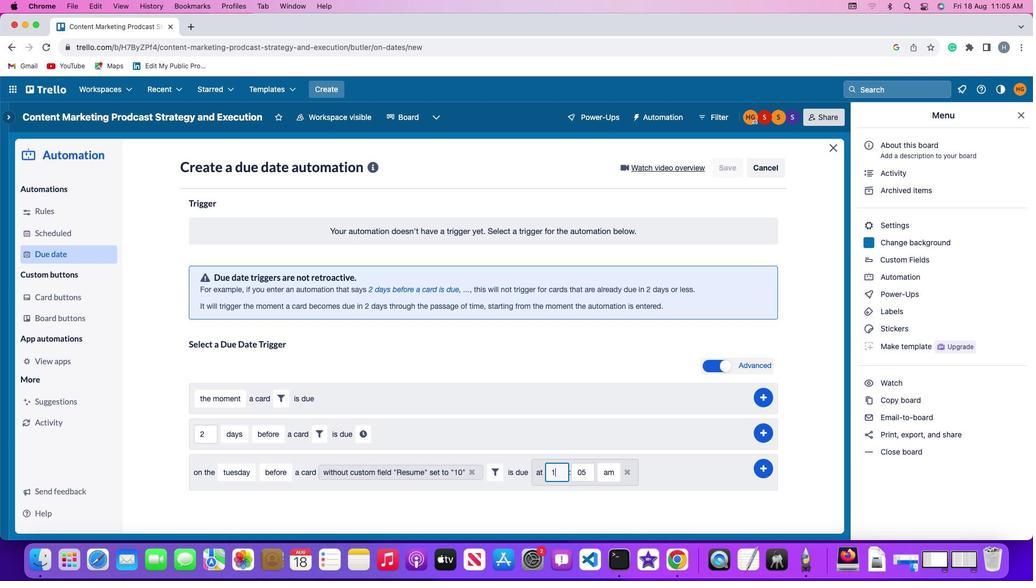 
Action: Key pressed Key.backspace'1'
Screenshot: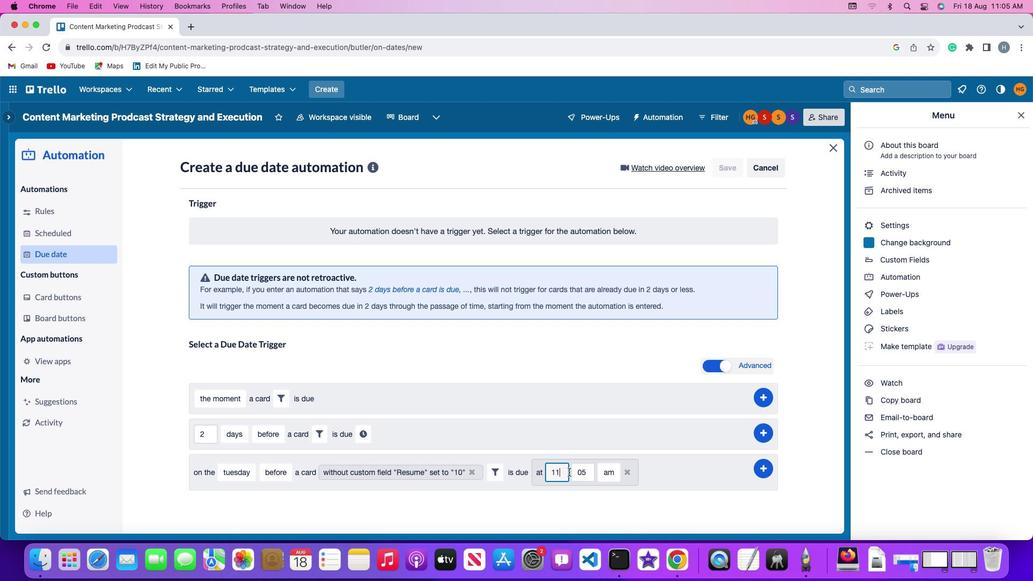 
Action: Mouse moved to (587, 473)
Screenshot: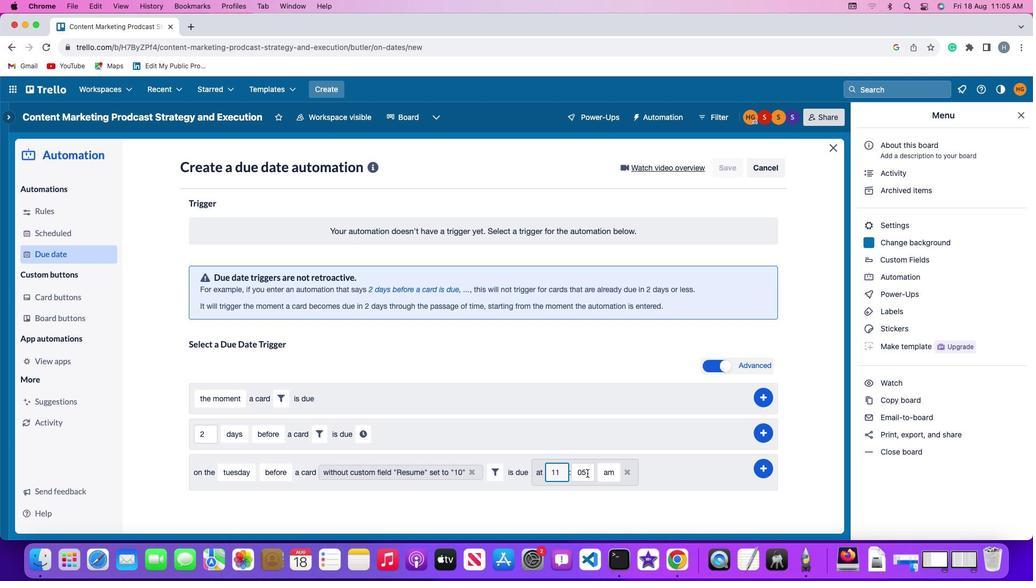 
Action: Mouse pressed left at (587, 473)
Screenshot: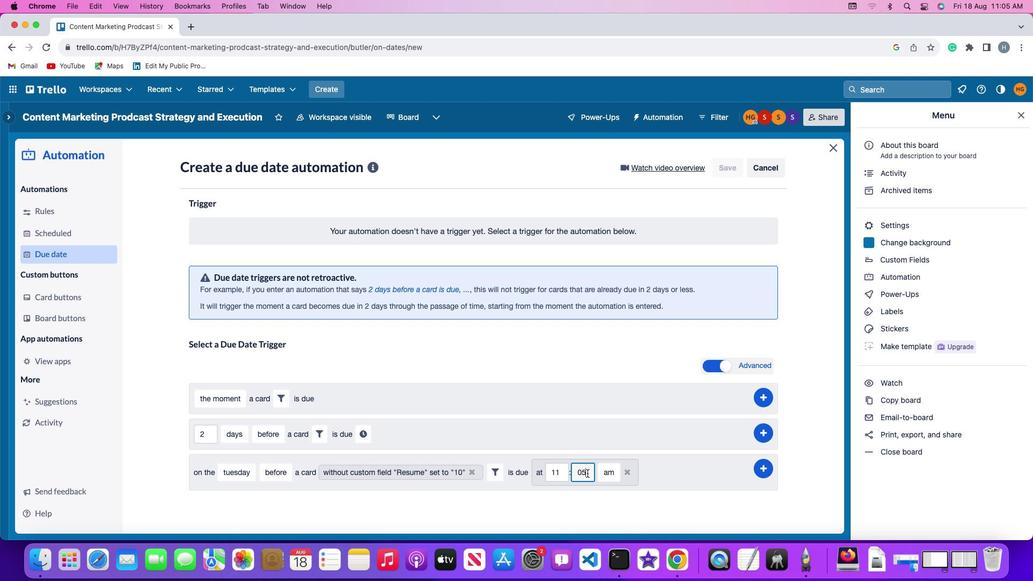 
Action: Key pressed Key.backspace'0'
Screenshot: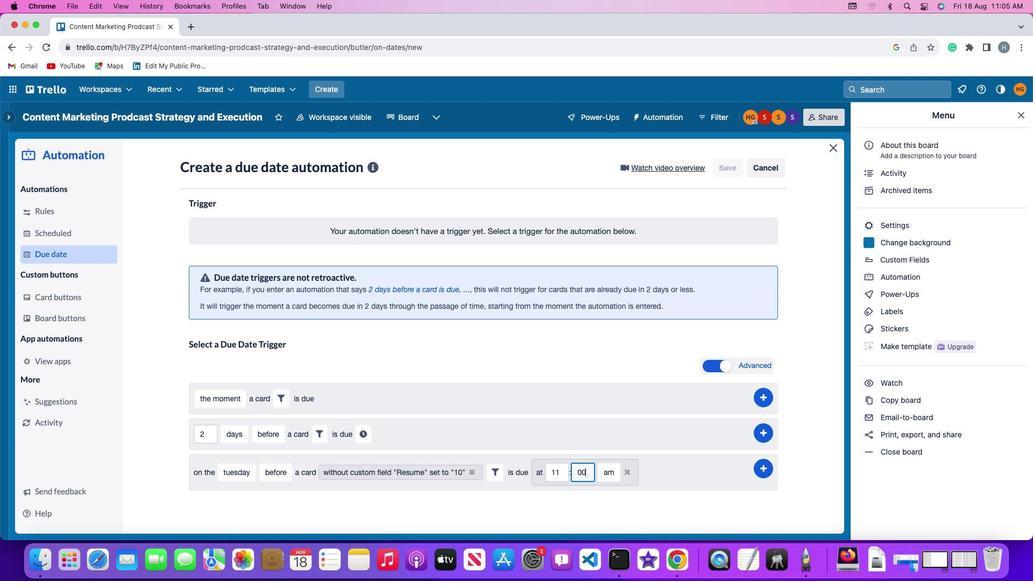 
Action: Mouse moved to (610, 470)
Screenshot: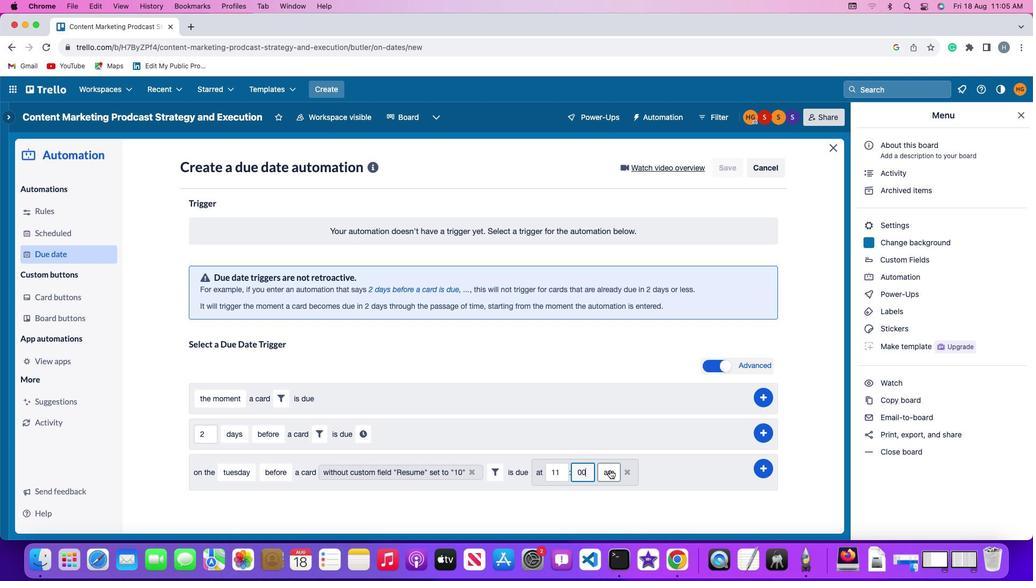 
Action: Mouse pressed left at (610, 470)
Screenshot: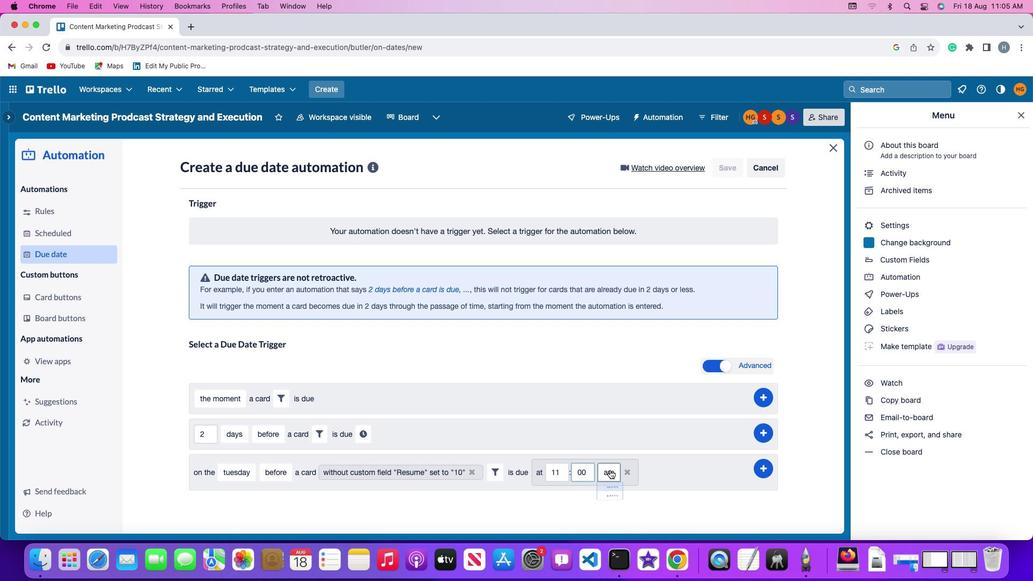 
Action: Mouse moved to (615, 489)
Screenshot: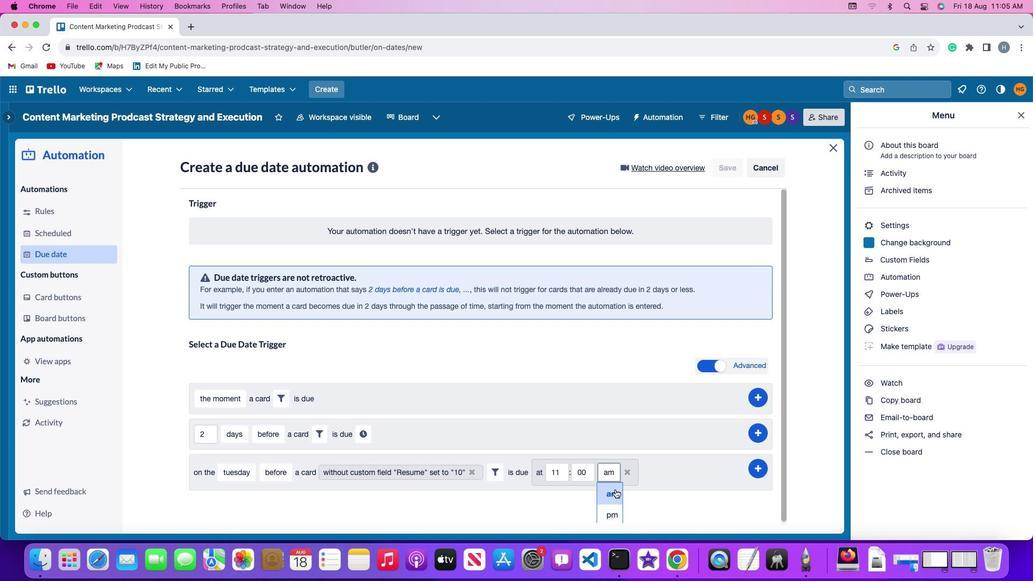 
Action: Mouse pressed left at (615, 489)
Screenshot: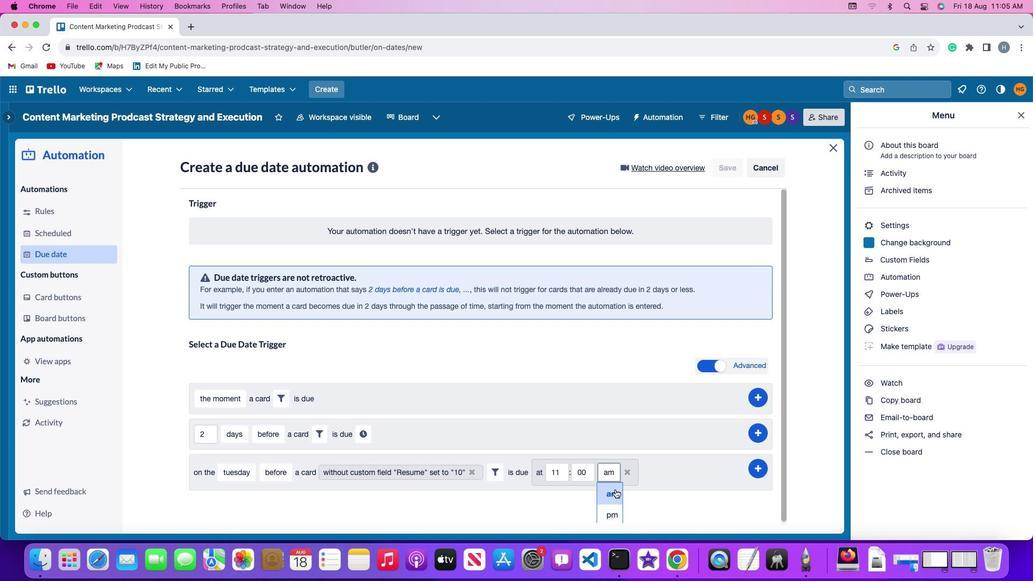
Action: Mouse moved to (765, 466)
Screenshot: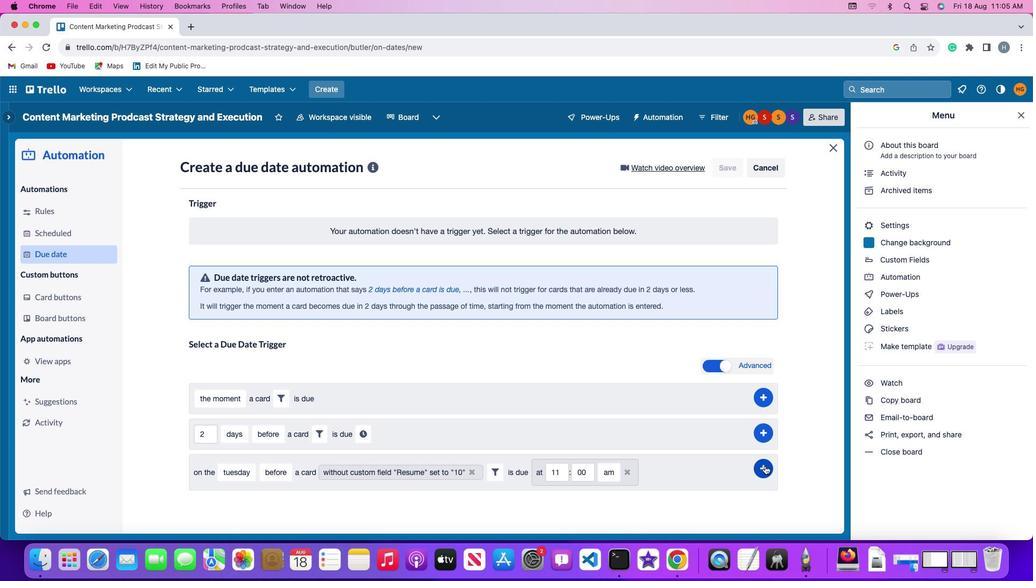 
Action: Mouse pressed left at (765, 466)
Screenshot: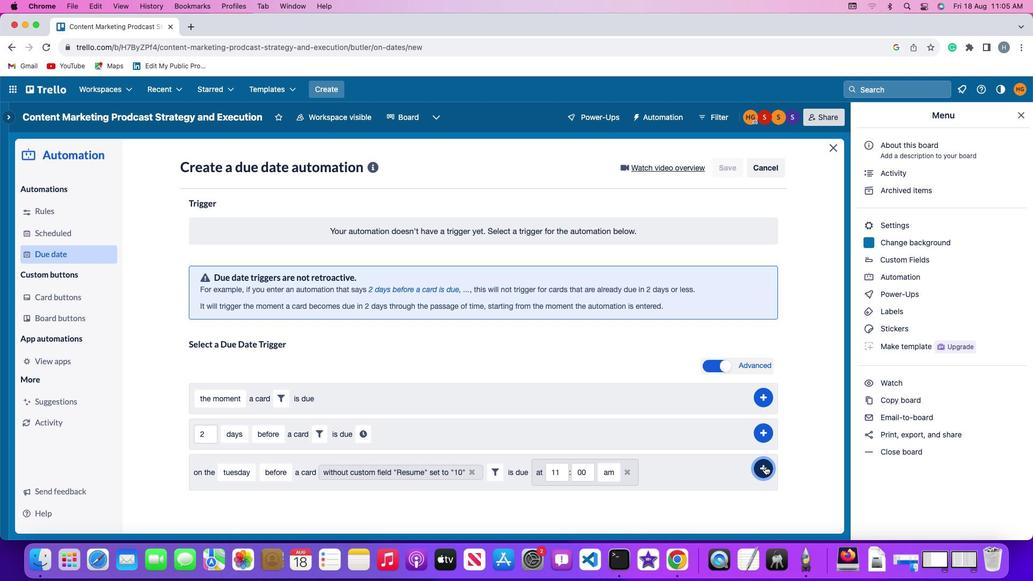 
Action: Mouse moved to (813, 368)
Screenshot: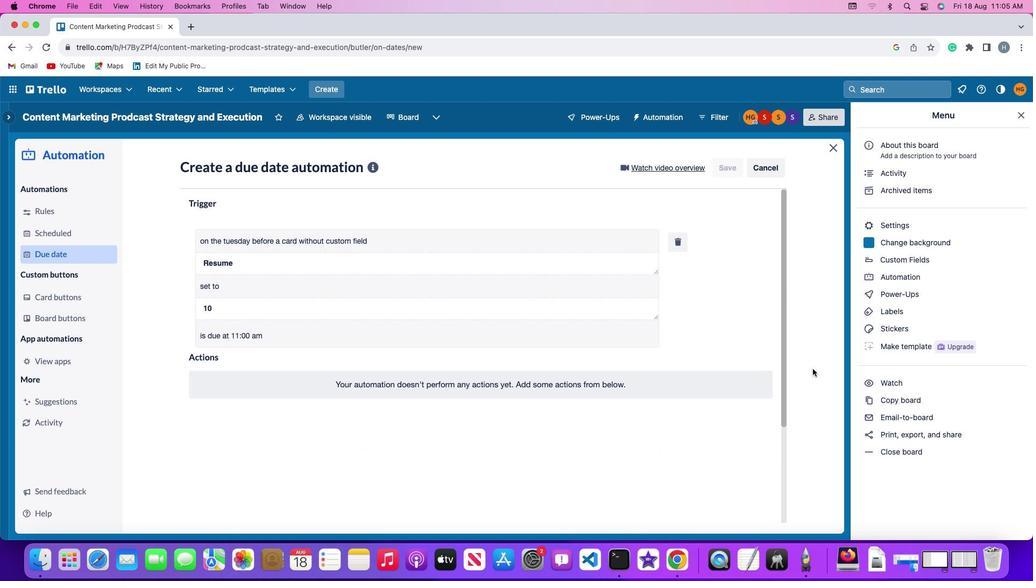 
